 Task: In the  document Daniel.epub Write the word in the shape with center alignment '<3'Change Page orientation to  'Landscape' Insert emoji at the end of quote: Red Heart
Action: Mouse moved to (407, 202)
Screenshot: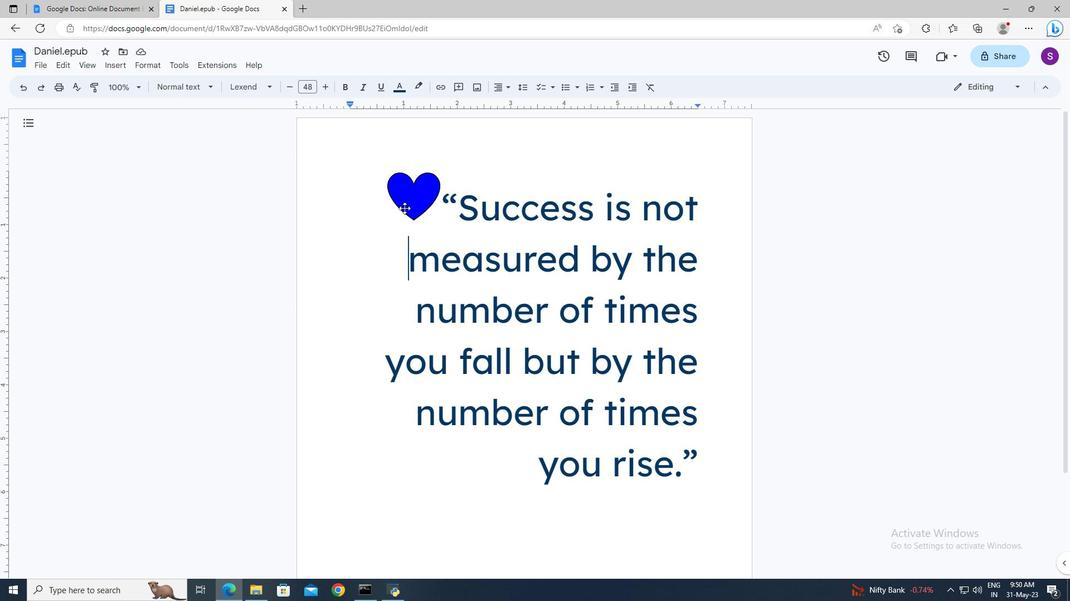 
Action: Mouse pressed left at (407, 202)
Screenshot: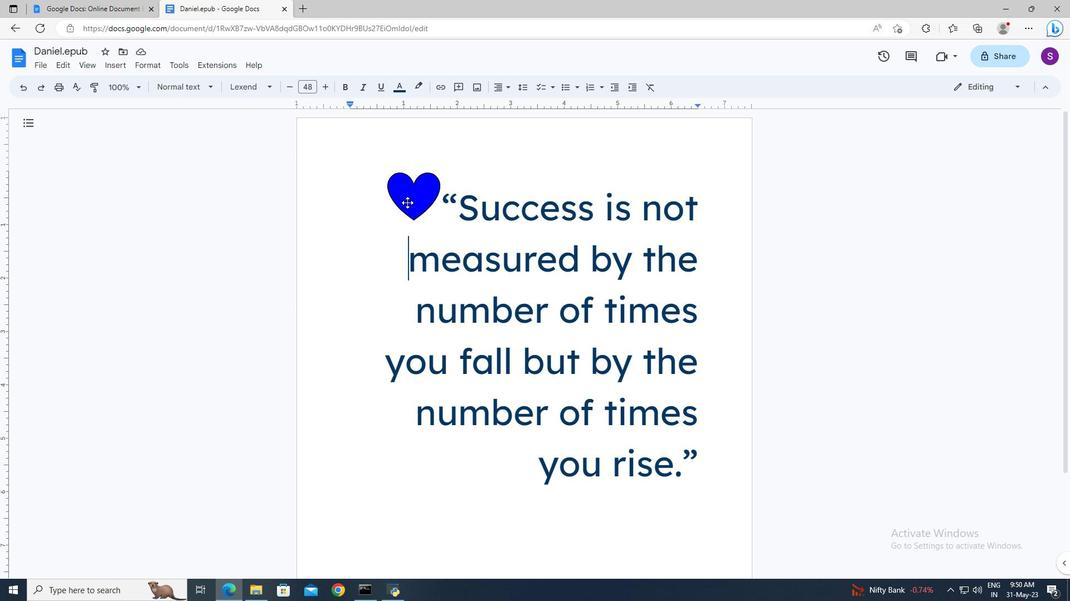 
Action: Mouse moved to (409, 235)
Screenshot: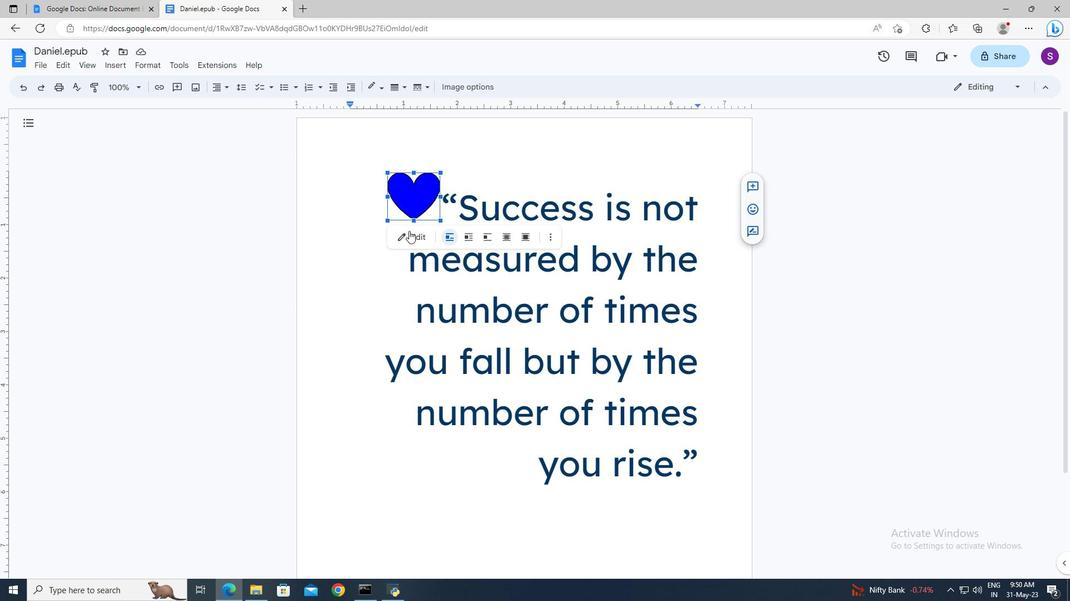 
Action: Mouse pressed left at (409, 235)
Screenshot: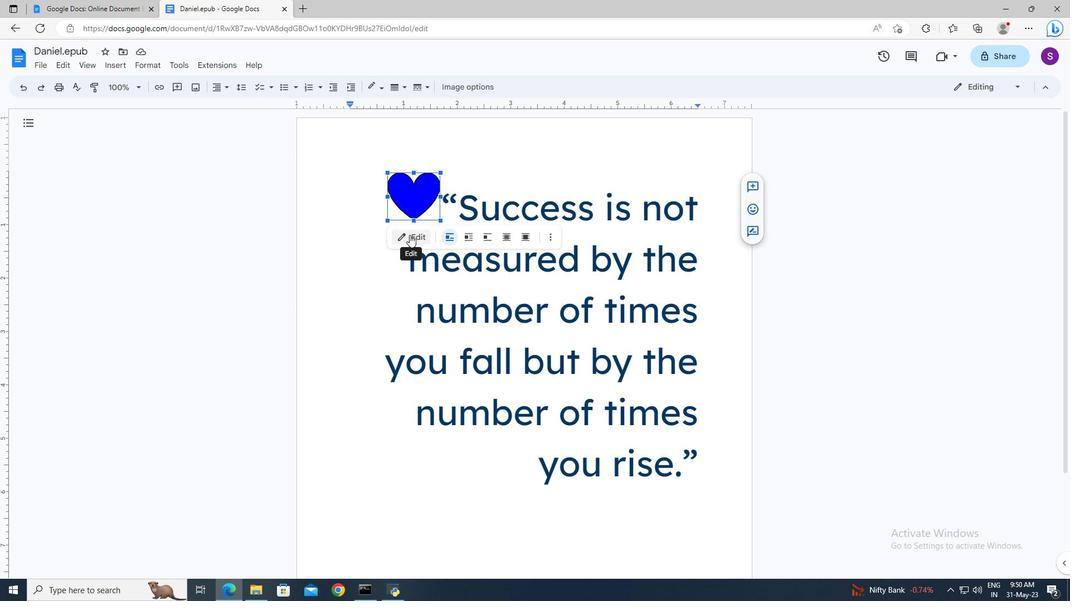 
Action: Mouse moved to (452, 117)
Screenshot: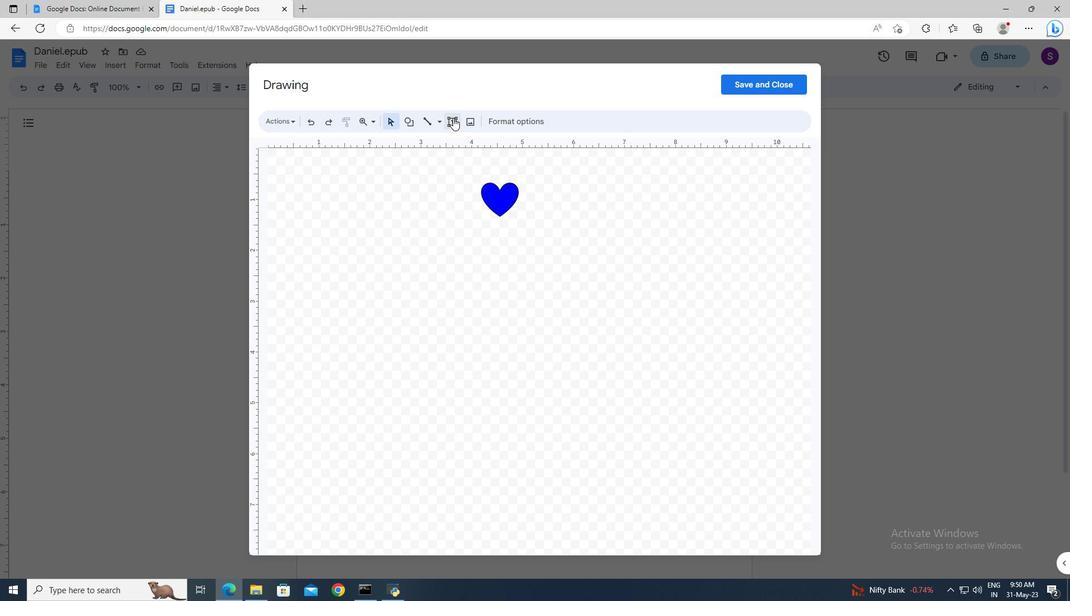 
Action: Mouse pressed left at (452, 117)
Screenshot: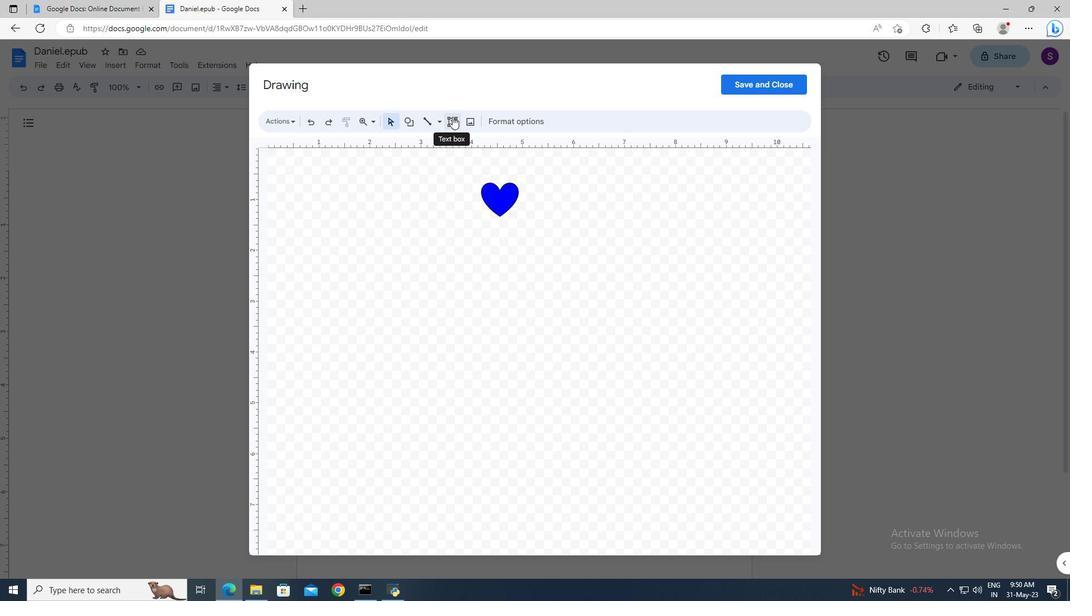 
Action: Mouse moved to (485, 187)
Screenshot: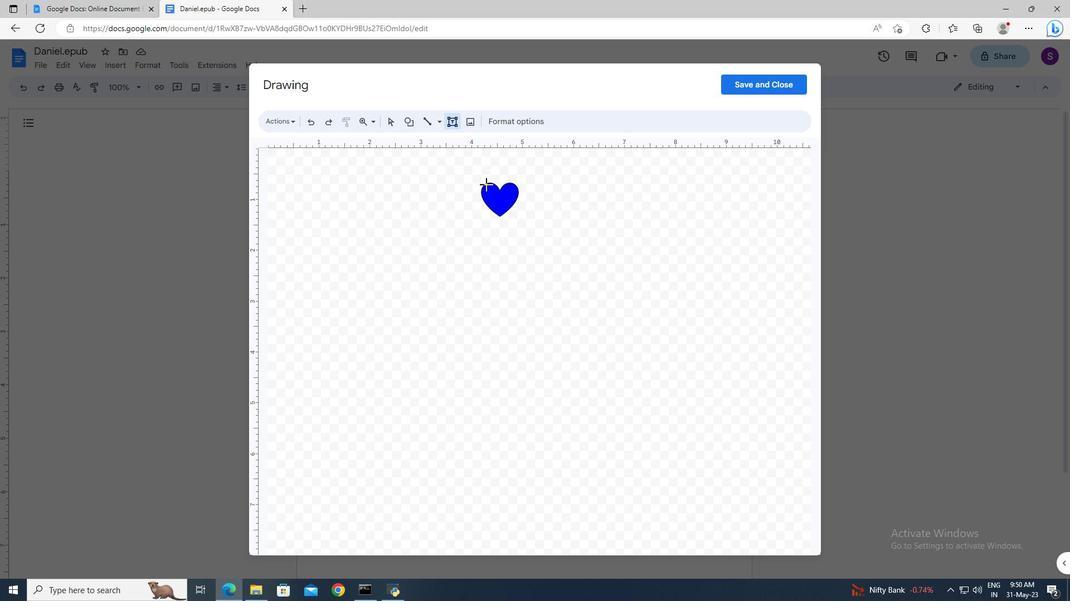 
Action: Mouse pressed left at (485, 187)
Screenshot: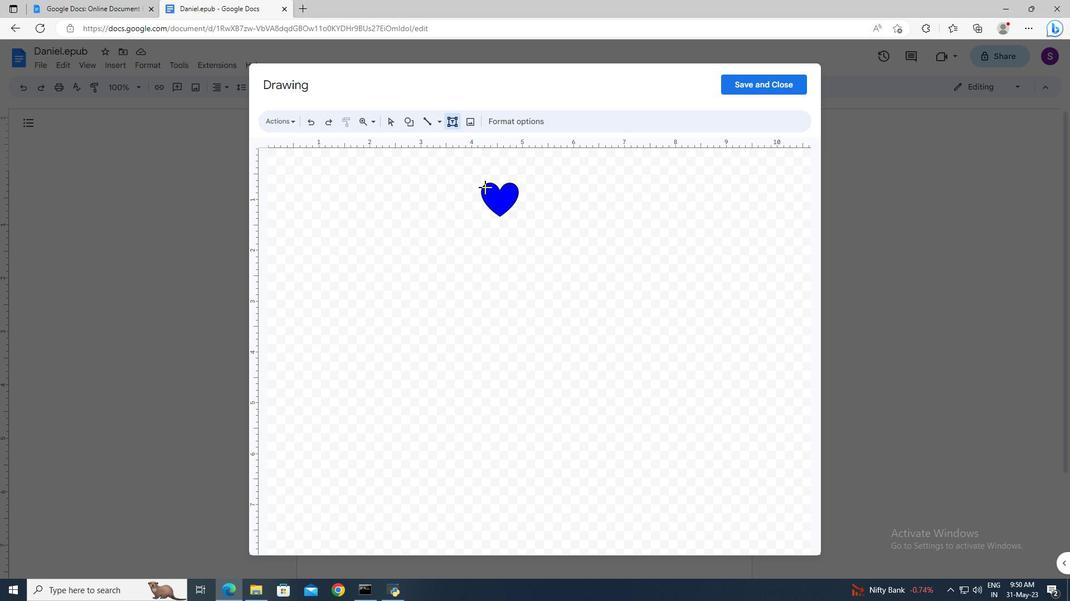 
Action: Mouse moved to (503, 196)
Screenshot: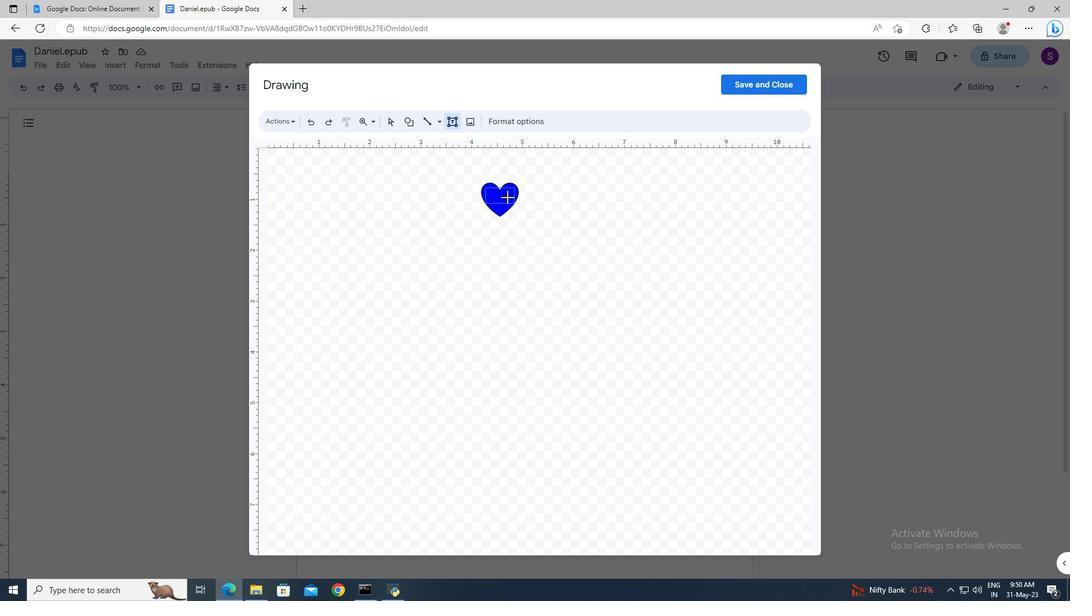
Action: Mouse pressed left at (503, 196)
Screenshot: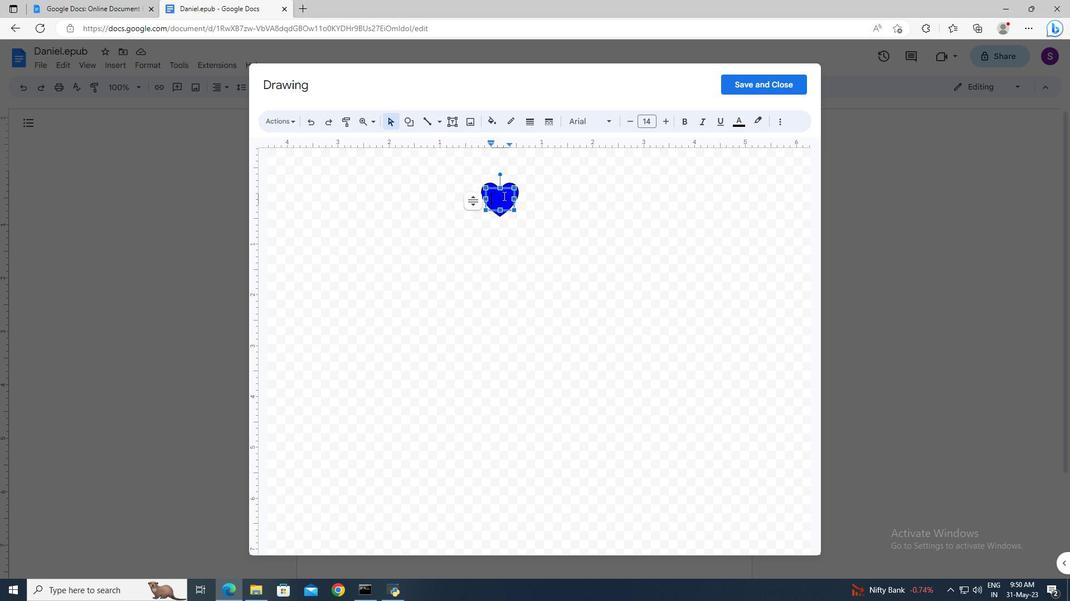 
Action: Key pressed <Key.shift><3
Screenshot: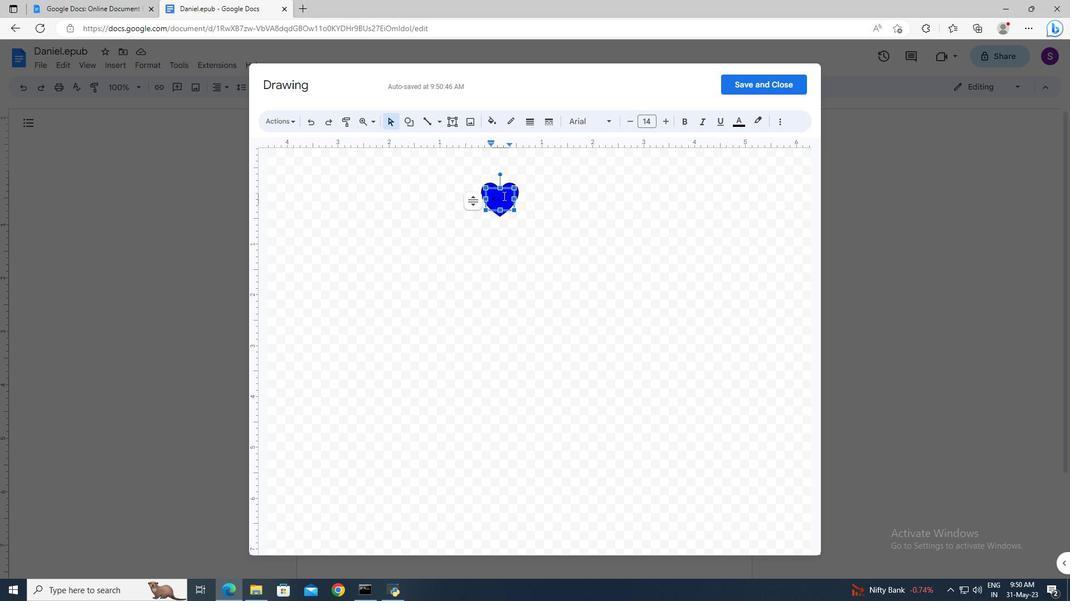 
Action: Mouse moved to (528, 230)
Screenshot: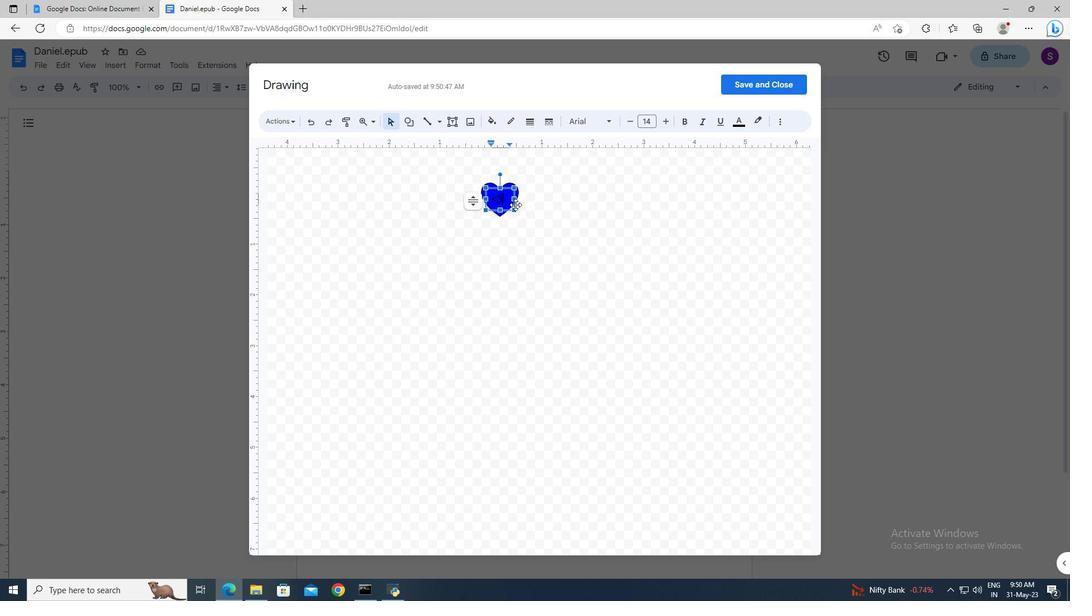 
Action: Mouse pressed left at (528, 230)
Screenshot: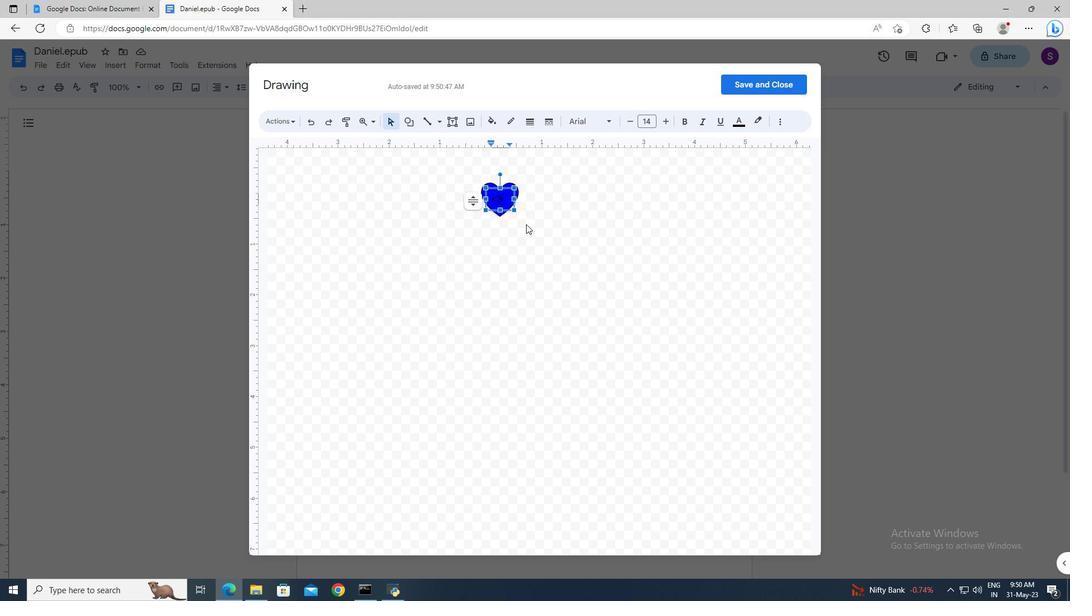 
Action: Mouse moved to (492, 193)
Screenshot: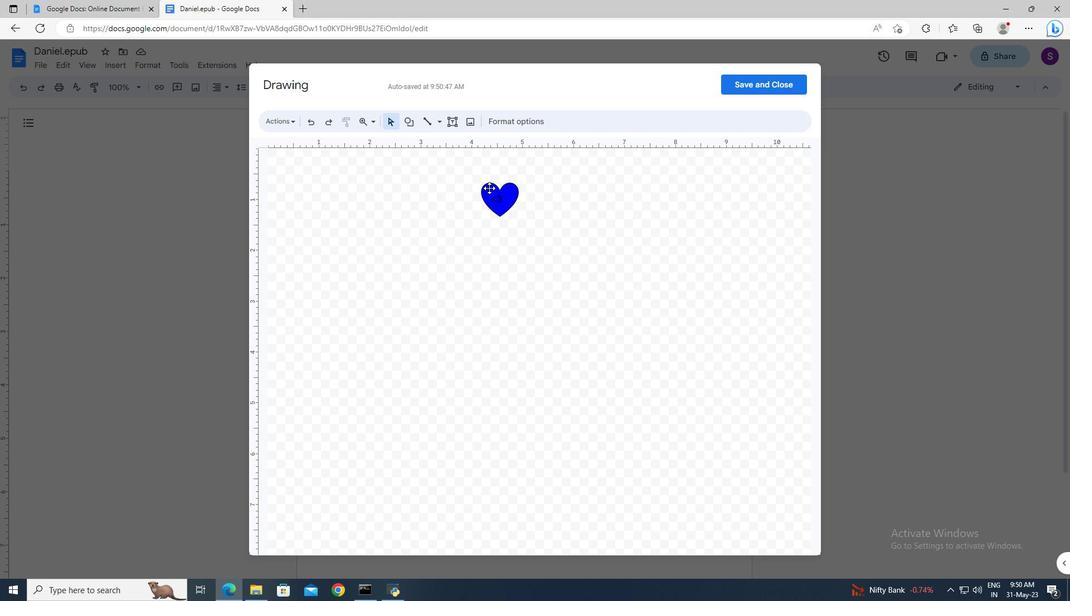 
Action: Mouse pressed left at (492, 193)
Screenshot: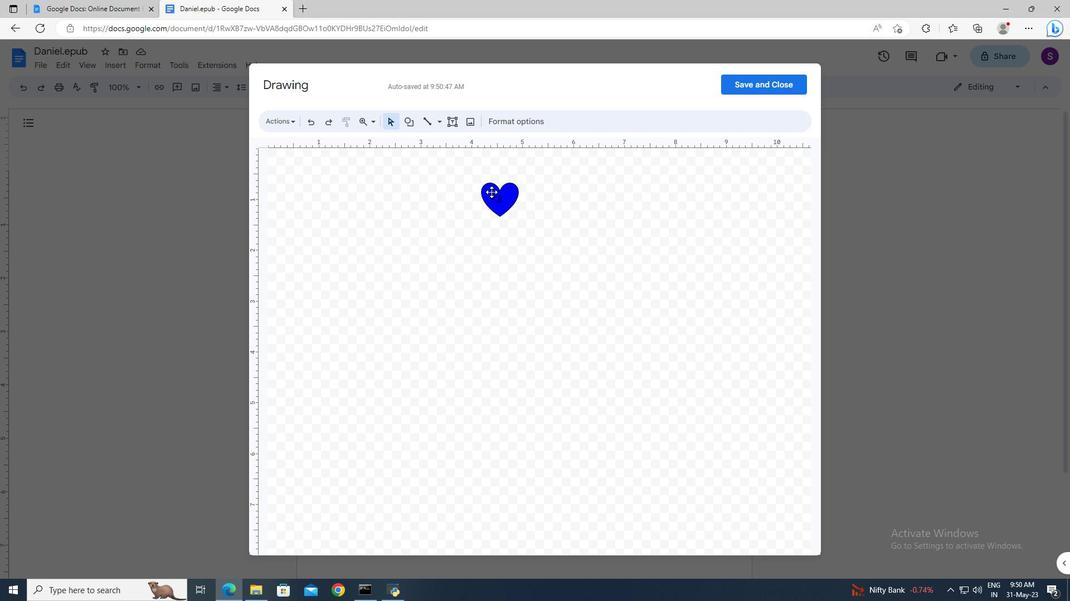 
Action: Mouse moved to (499, 190)
Screenshot: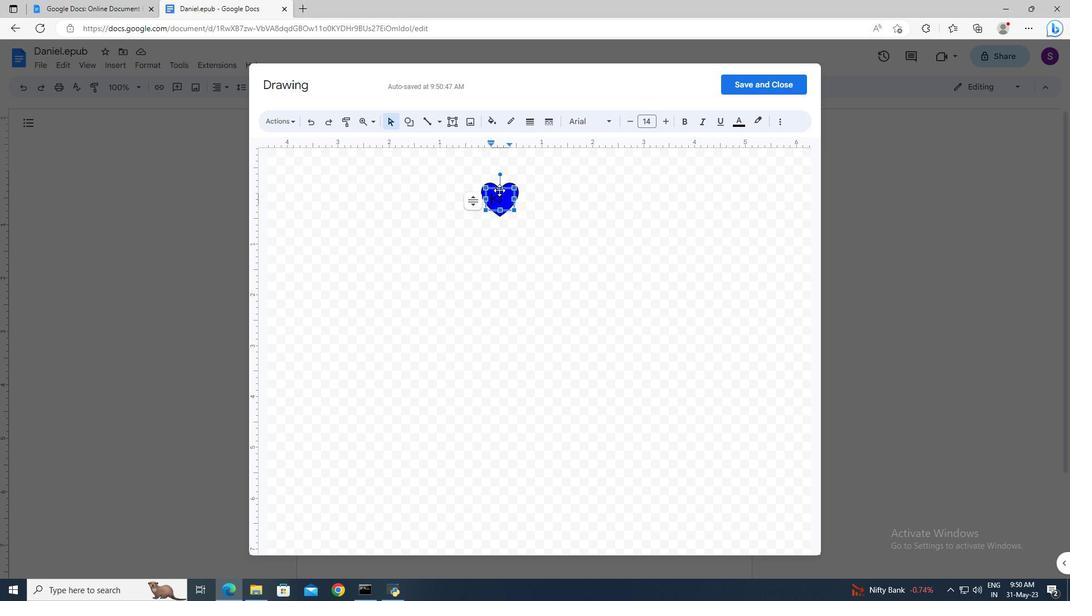
Action: Mouse pressed left at (499, 190)
Screenshot: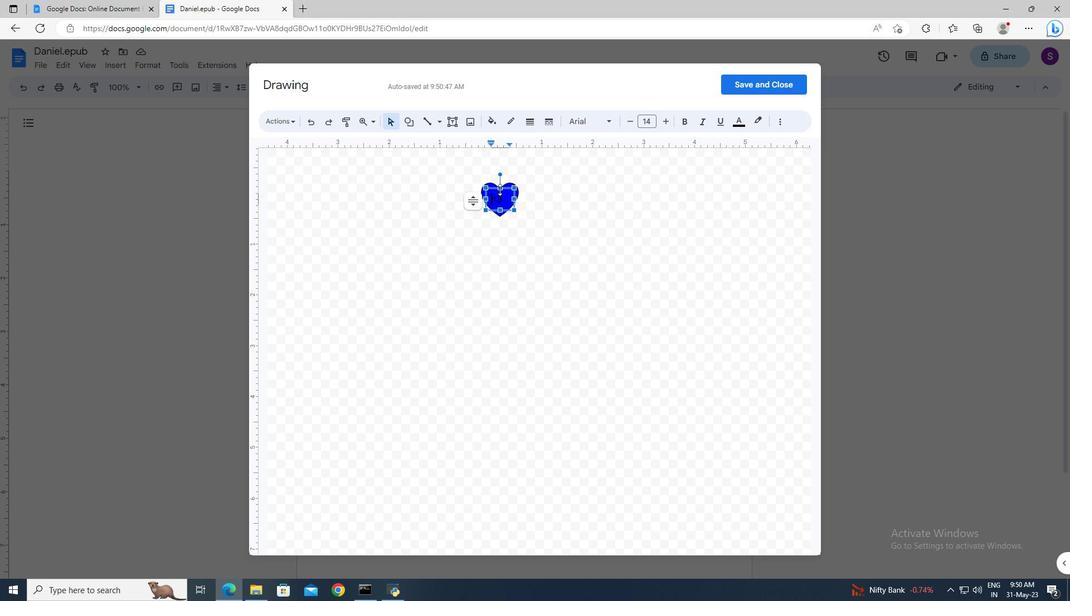 
Action: Mouse moved to (493, 187)
Screenshot: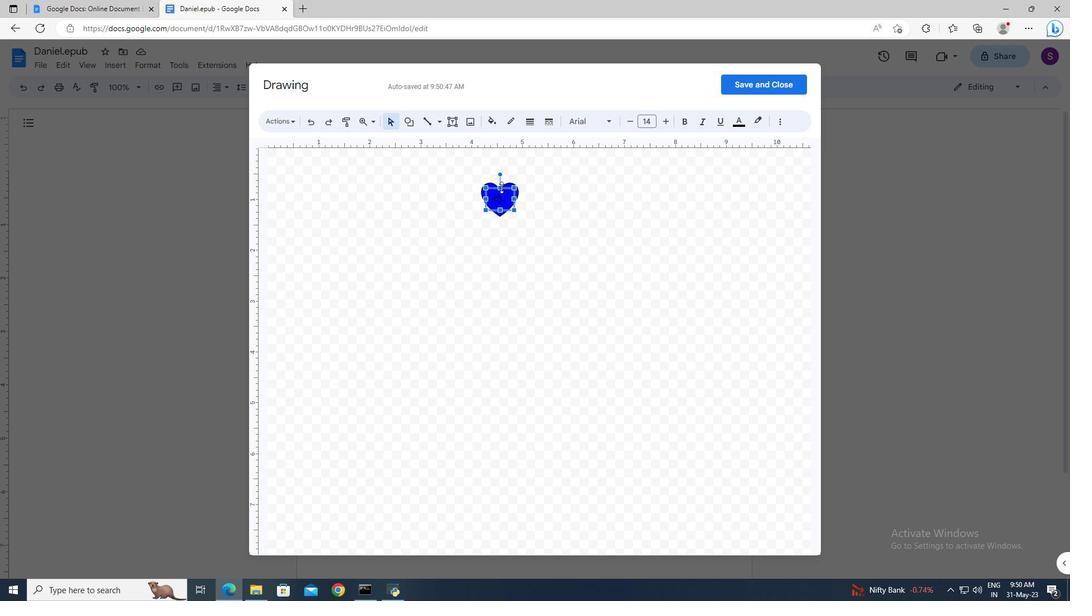 
Action: Mouse pressed left at (493, 187)
Screenshot: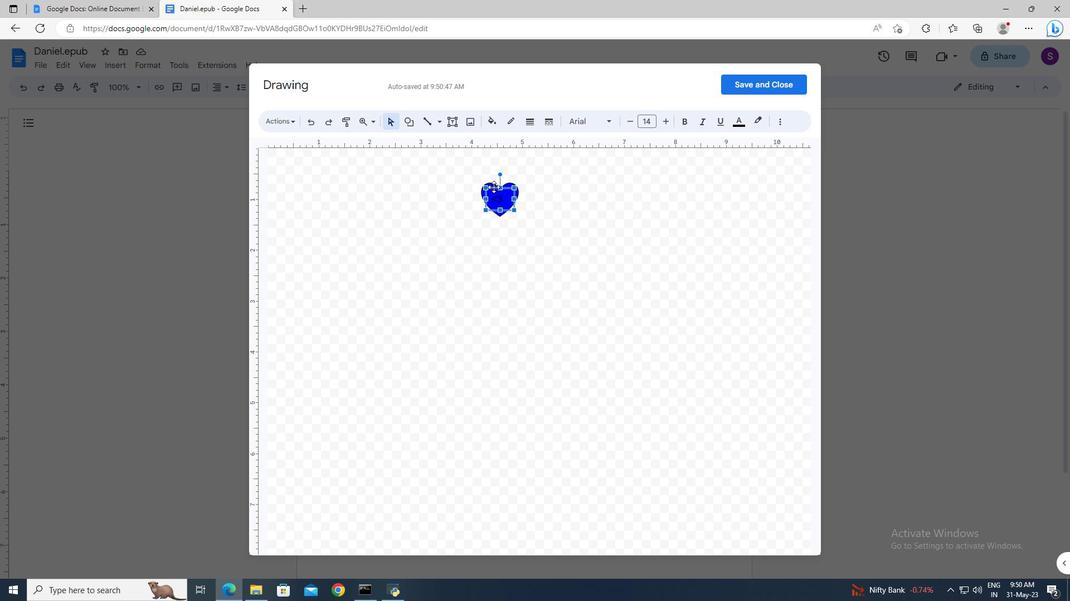 
Action: Mouse moved to (748, 83)
Screenshot: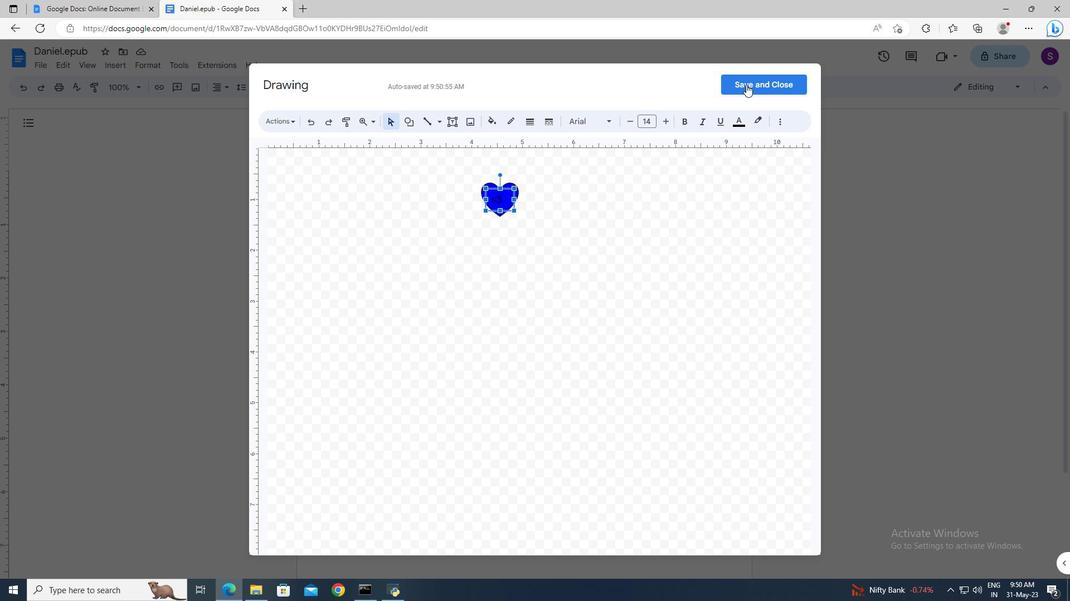 
Action: Mouse pressed left at (748, 83)
Screenshot: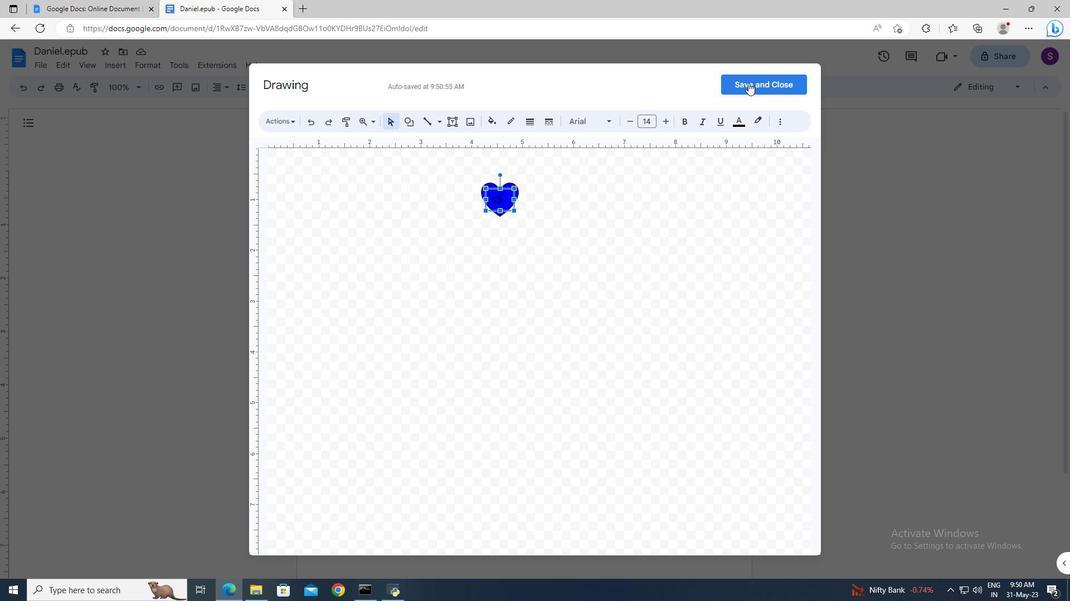 
Action: Mouse moved to (382, 306)
Screenshot: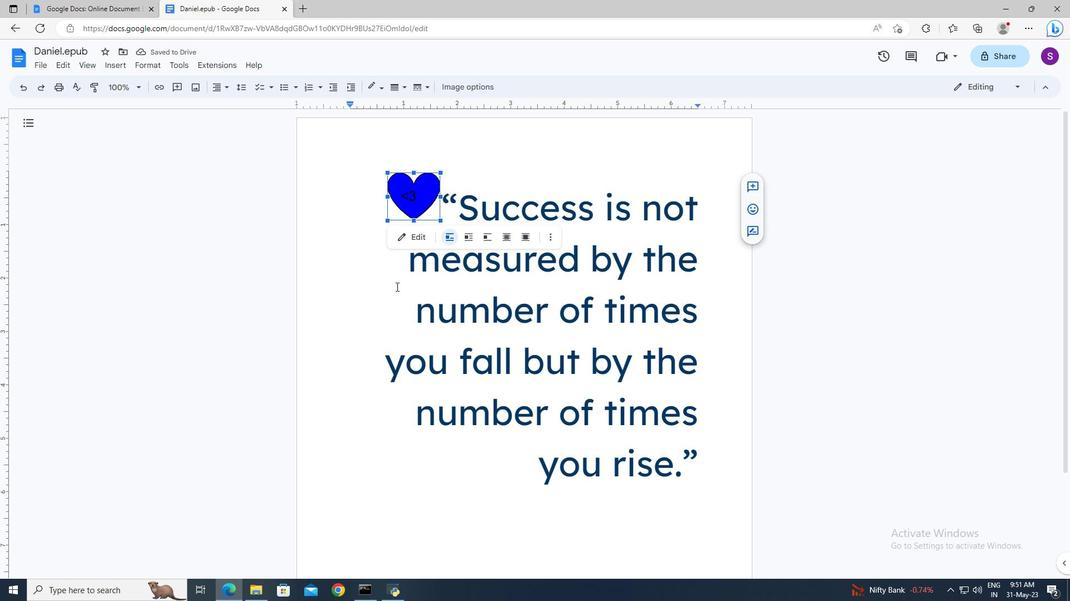 
Action: Mouse pressed left at (382, 306)
Screenshot: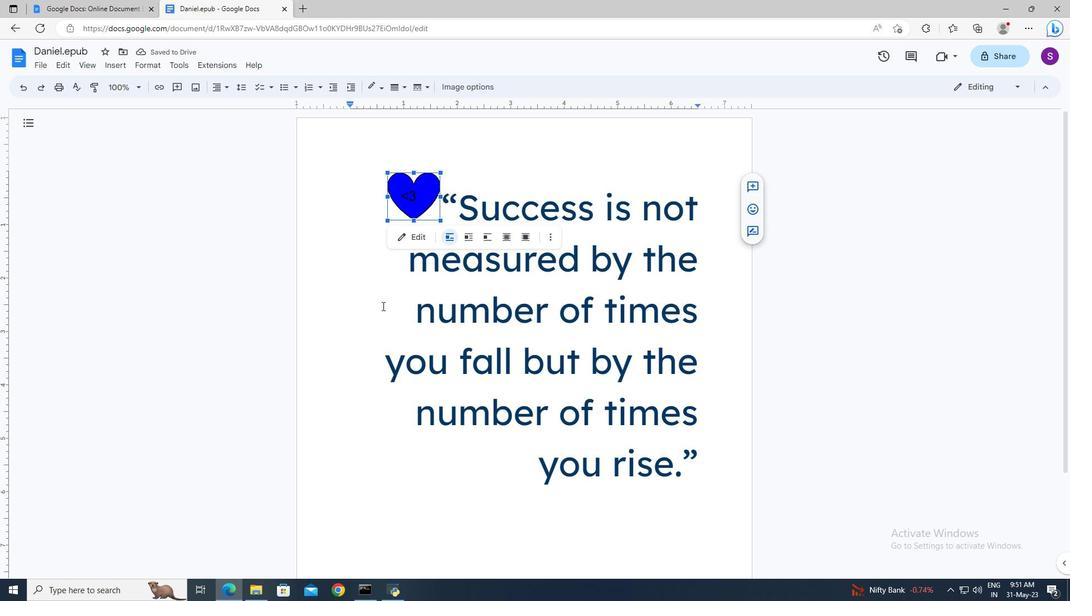
Action: Mouse moved to (49, 64)
Screenshot: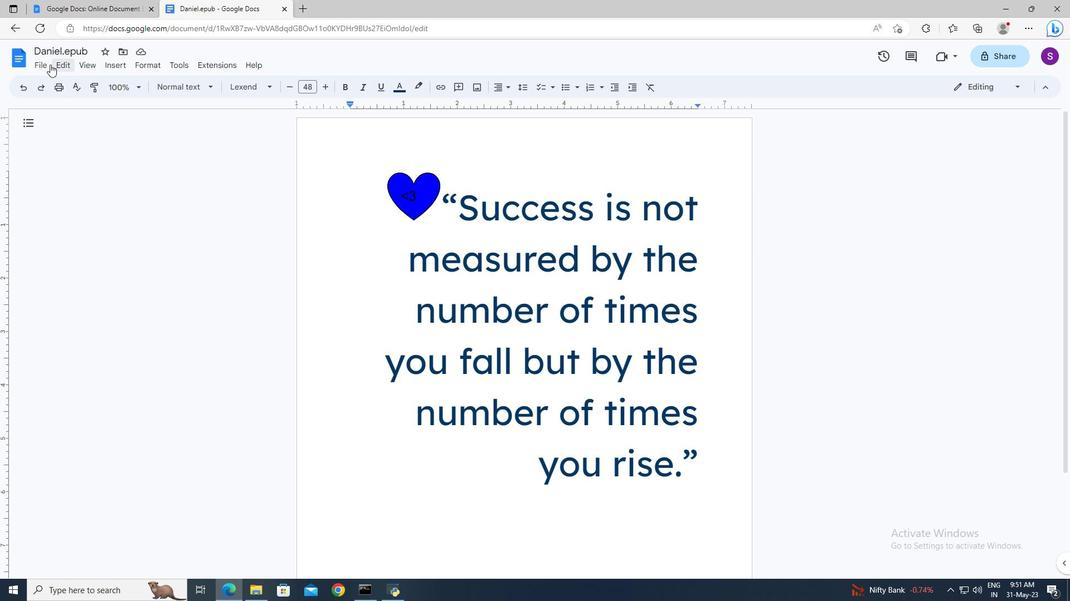 
Action: Mouse pressed left at (49, 64)
Screenshot: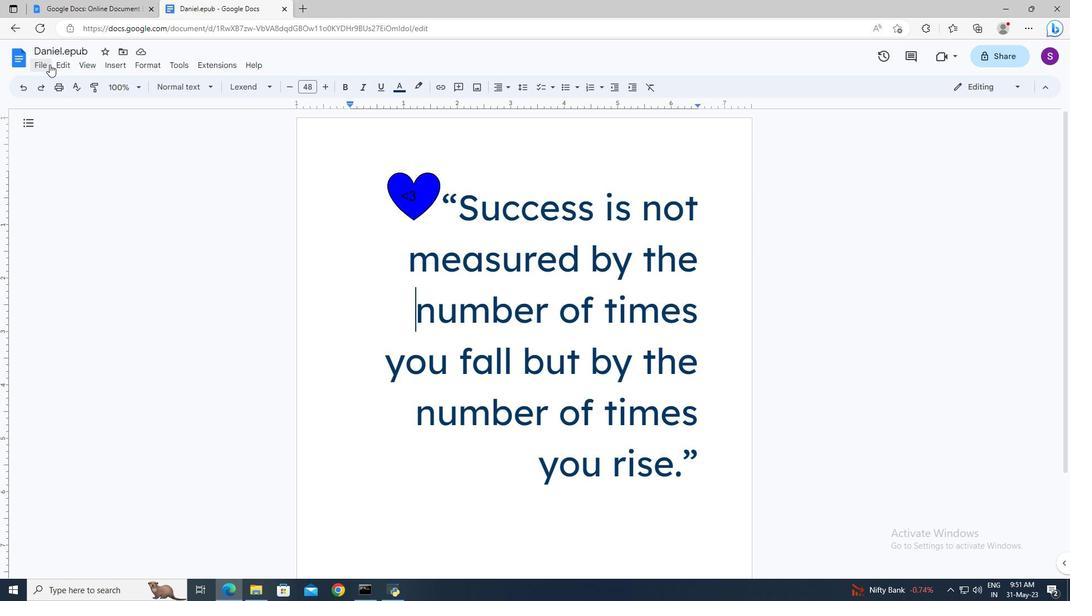 
Action: Mouse moved to (88, 367)
Screenshot: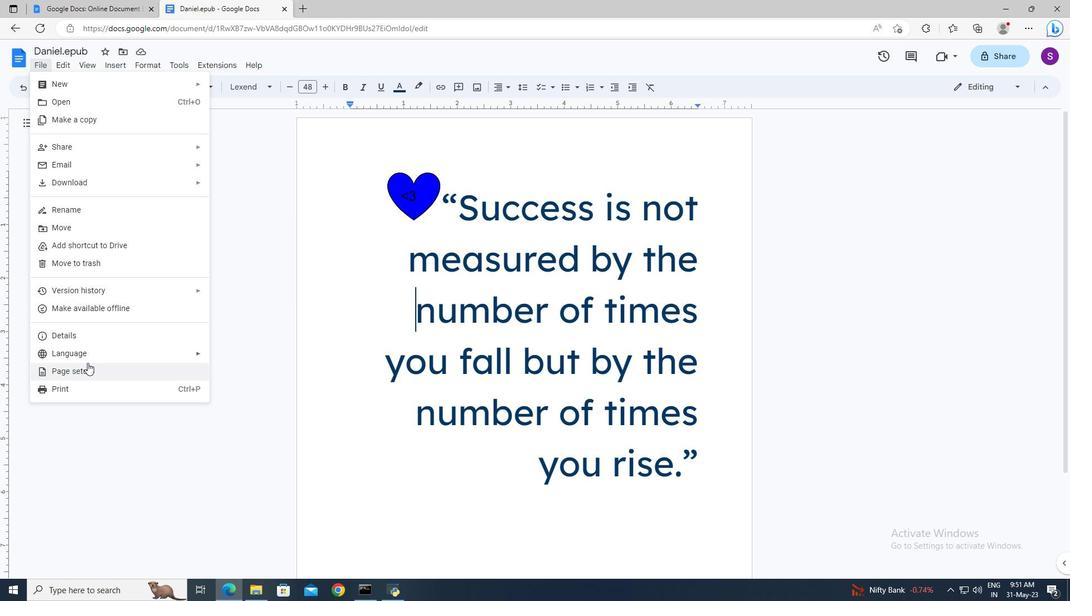 
Action: Mouse pressed left at (88, 367)
Screenshot: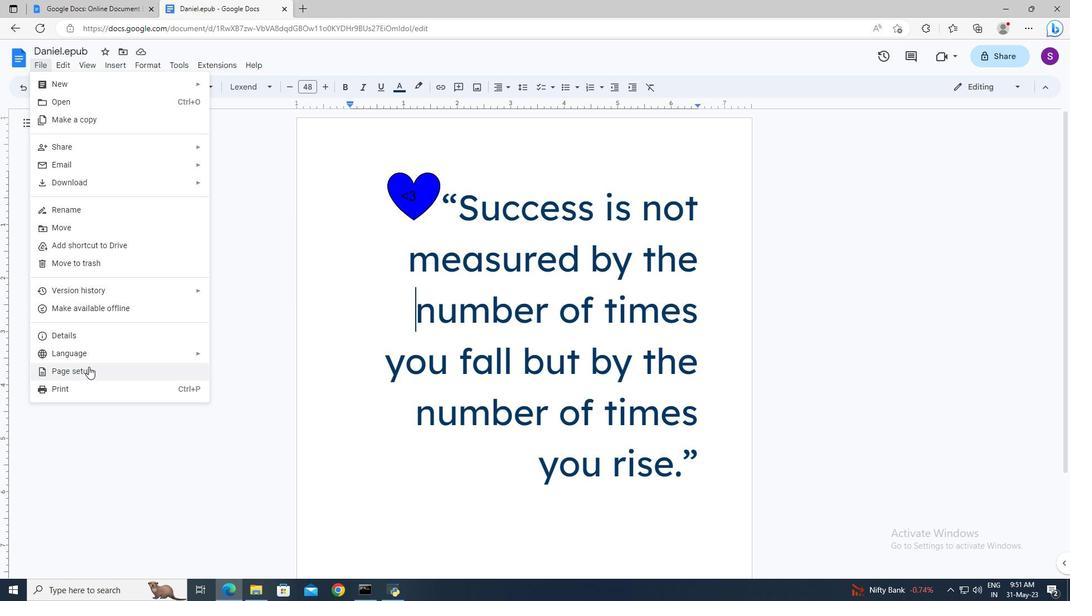
Action: Mouse moved to (484, 299)
Screenshot: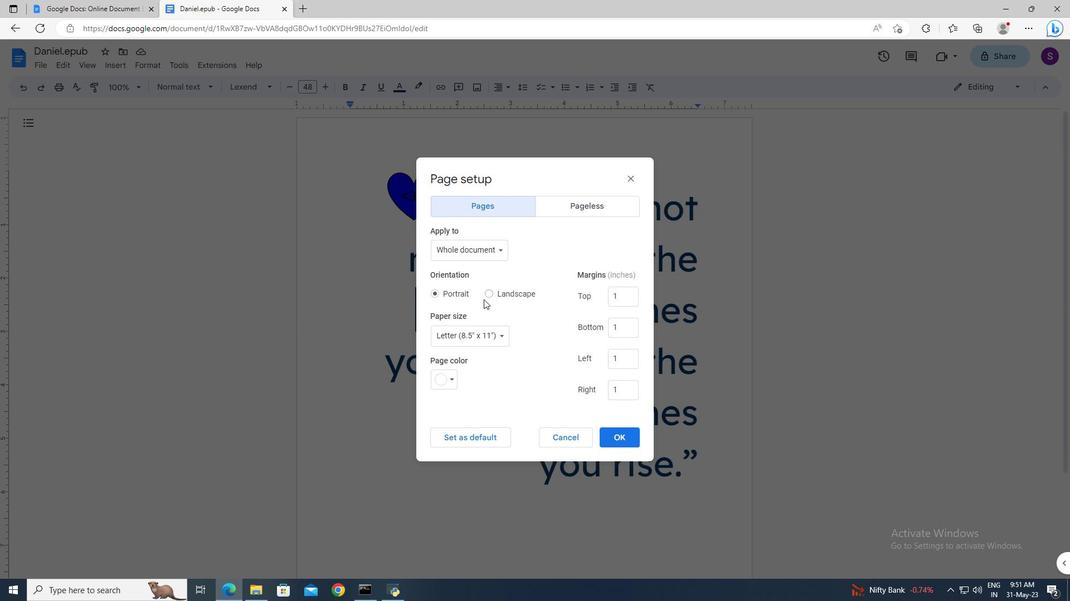 
Action: Mouse pressed left at (484, 299)
Screenshot: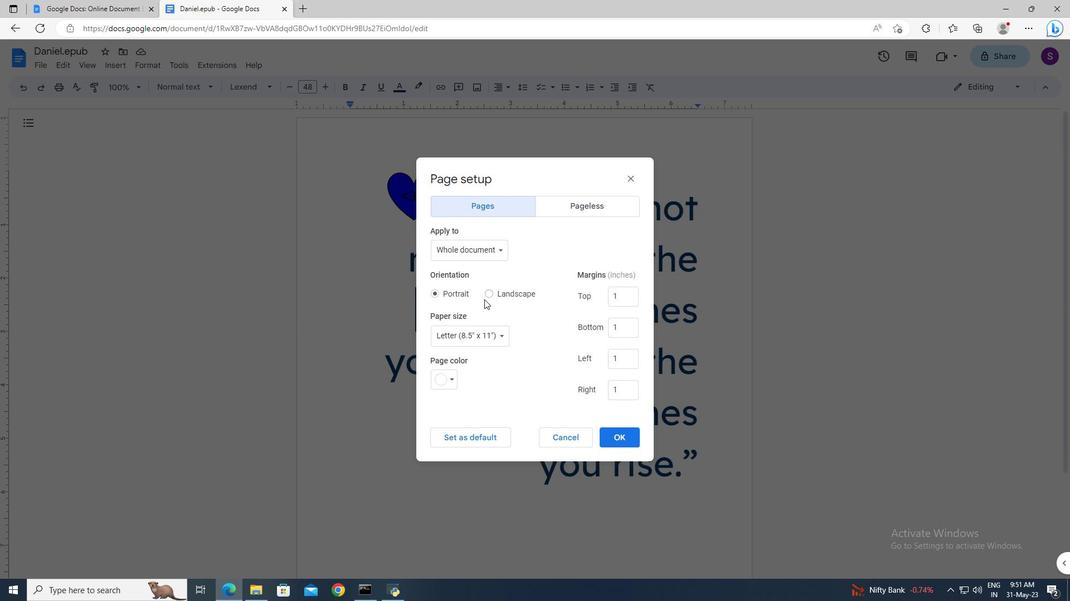 
Action: Mouse moved to (618, 431)
Screenshot: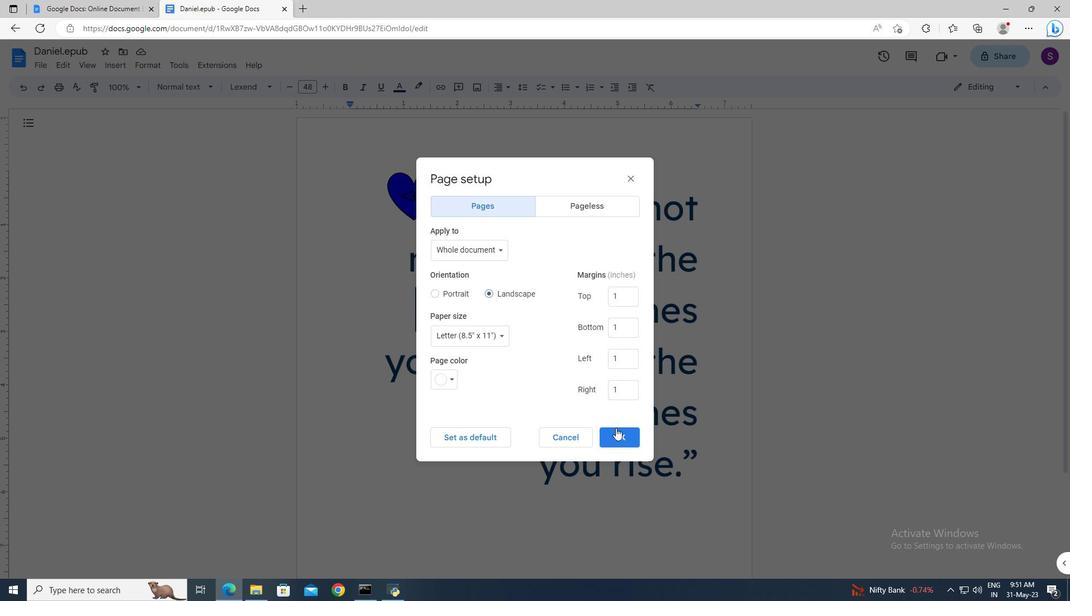 
Action: Mouse pressed left at (618, 431)
Screenshot: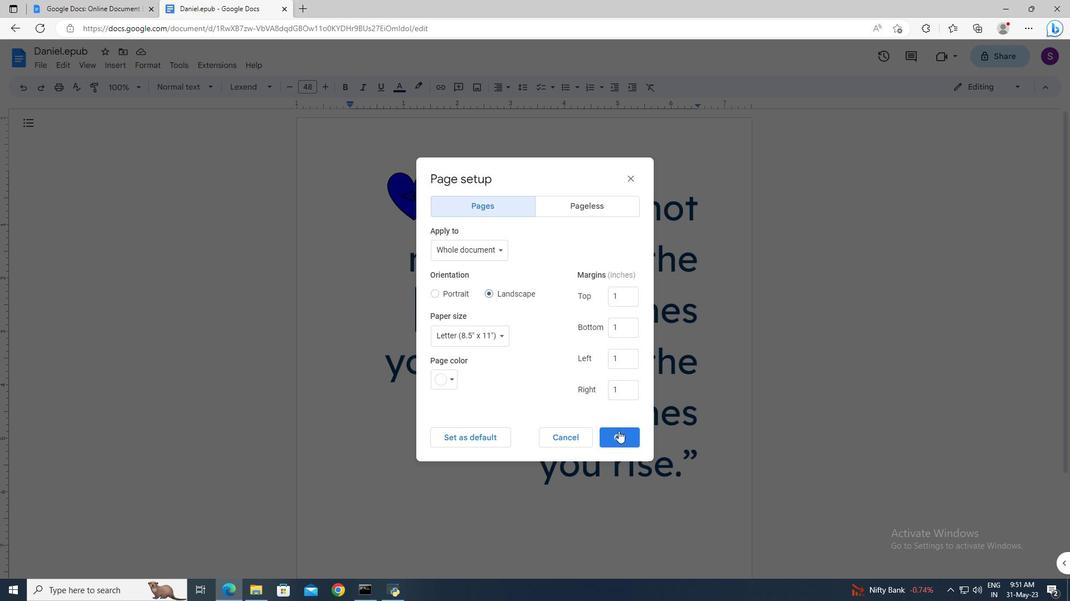 
Action: Mouse moved to (780, 362)
Screenshot: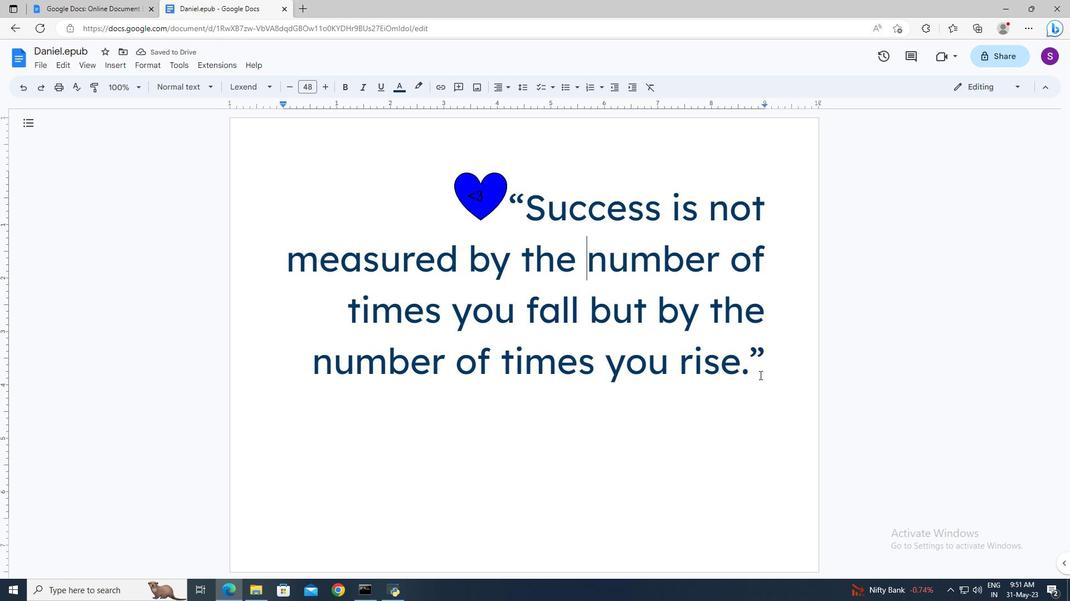 
Action: Mouse pressed left at (780, 362)
Screenshot: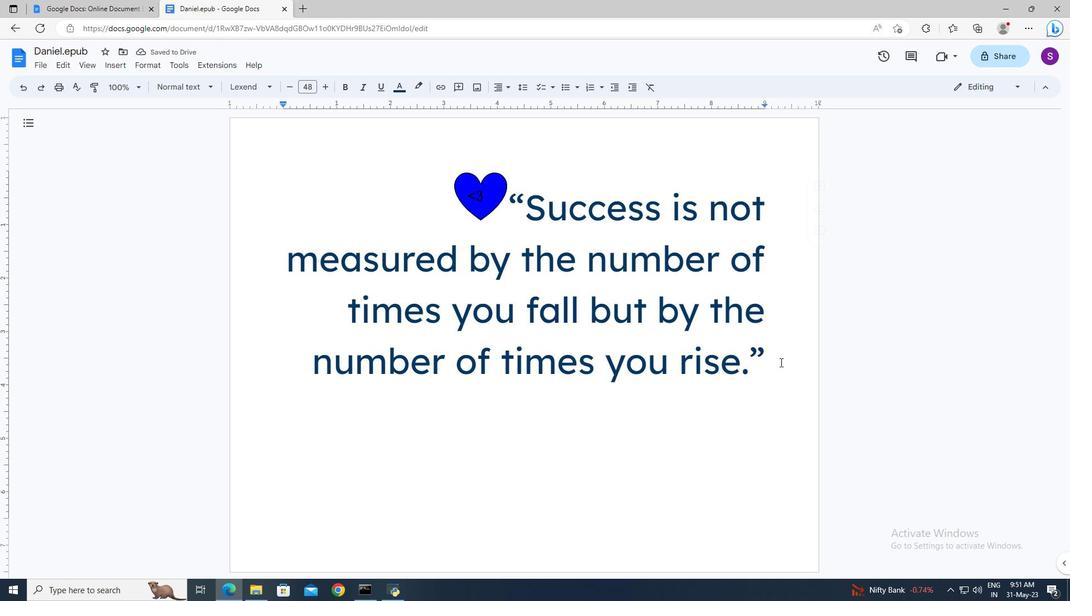 
Action: Mouse moved to (122, 70)
Screenshot: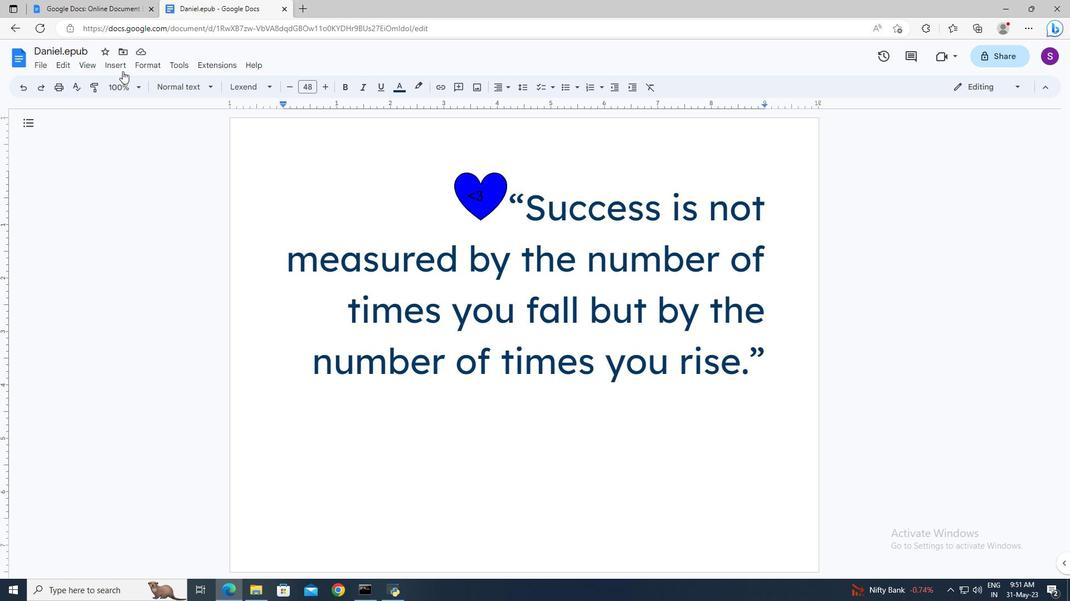 
Action: Mouse pressed left at (122, 70)
Screenshot: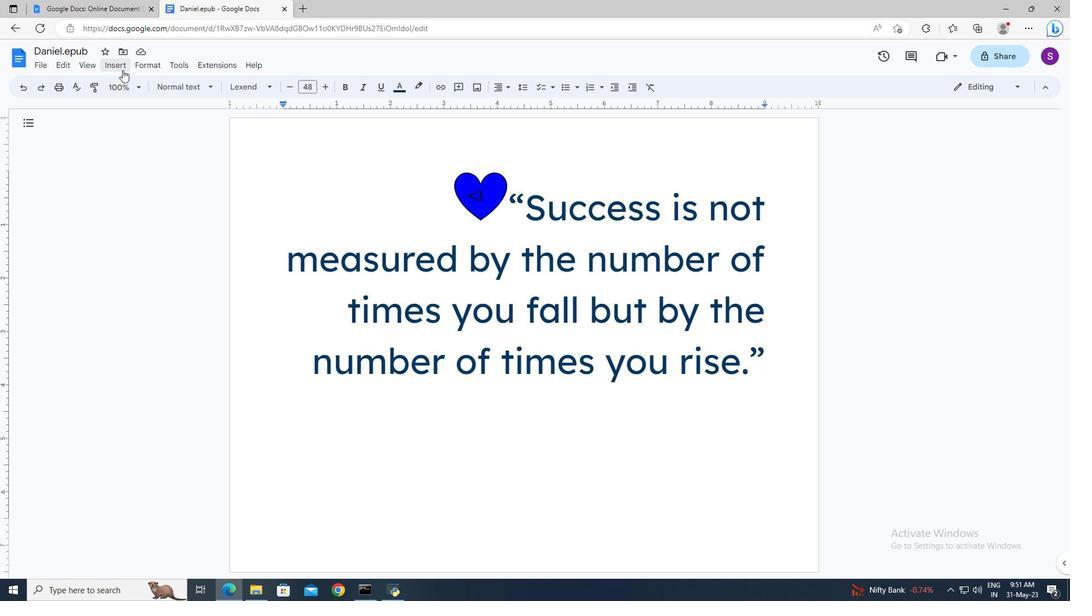 
Action: Mouse moved to (141, 172)
Screenshot: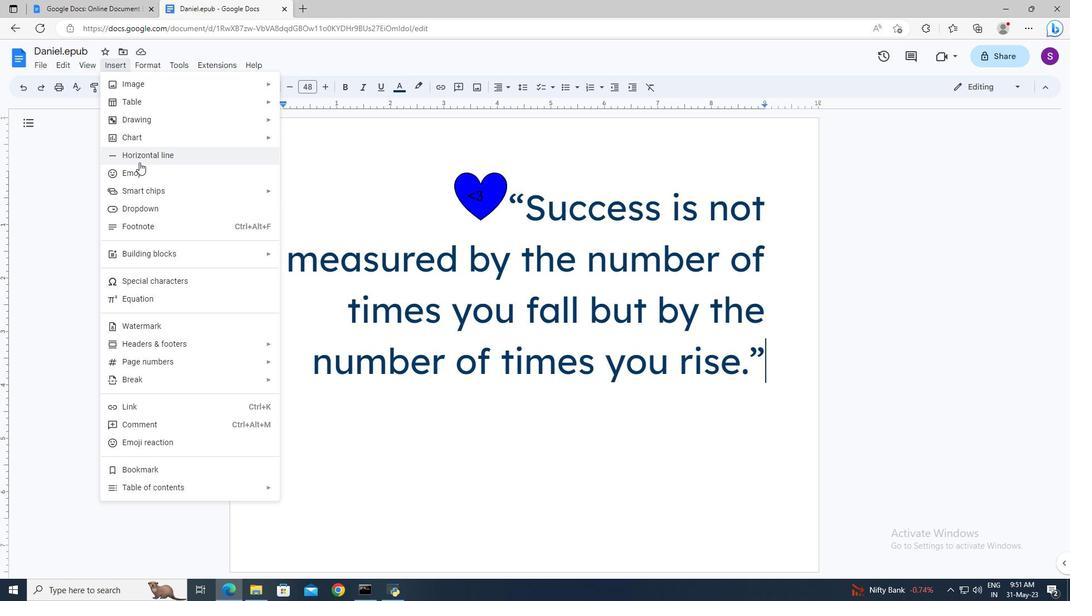 
Action: Mouse pressed left at (141, 172)
Screenshot: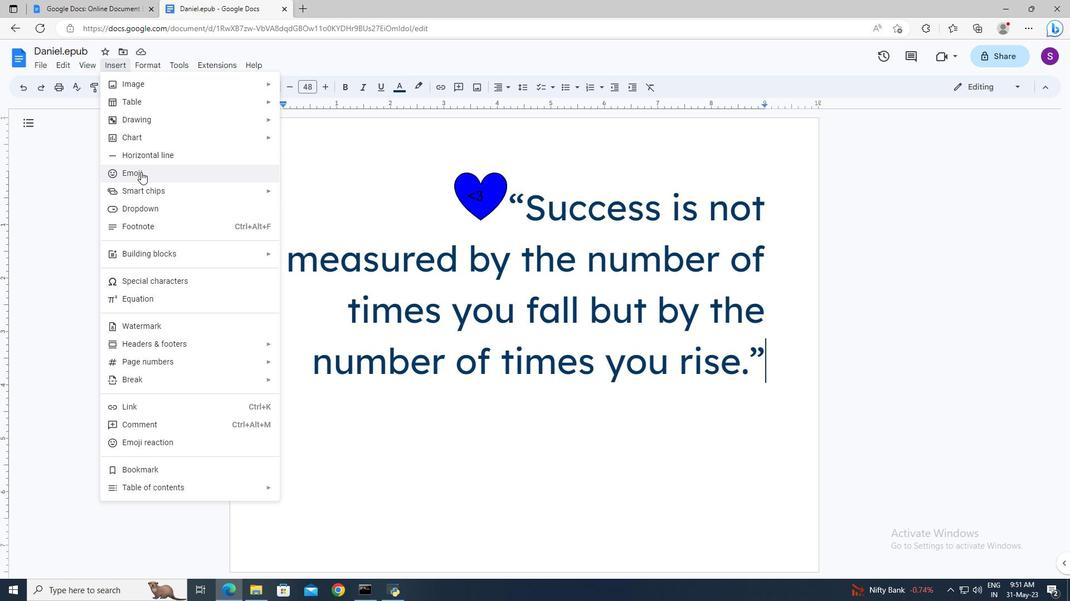 
Action: Mouse moved to (676, 489)
Screenshot: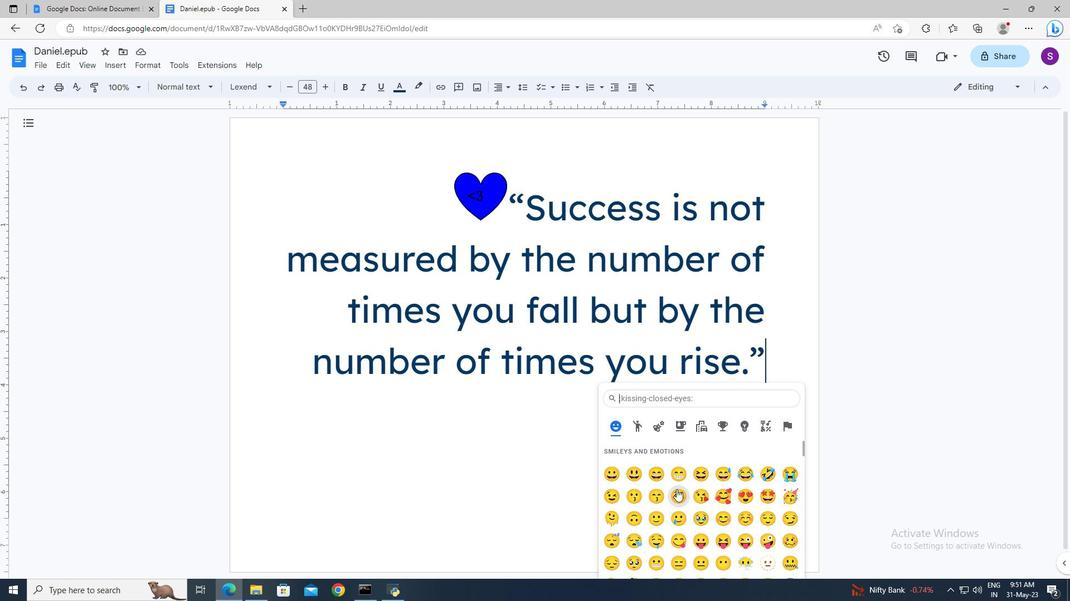 
Action: Mouse scrolled (676, 489) with delta (0, 0)
Screenshot: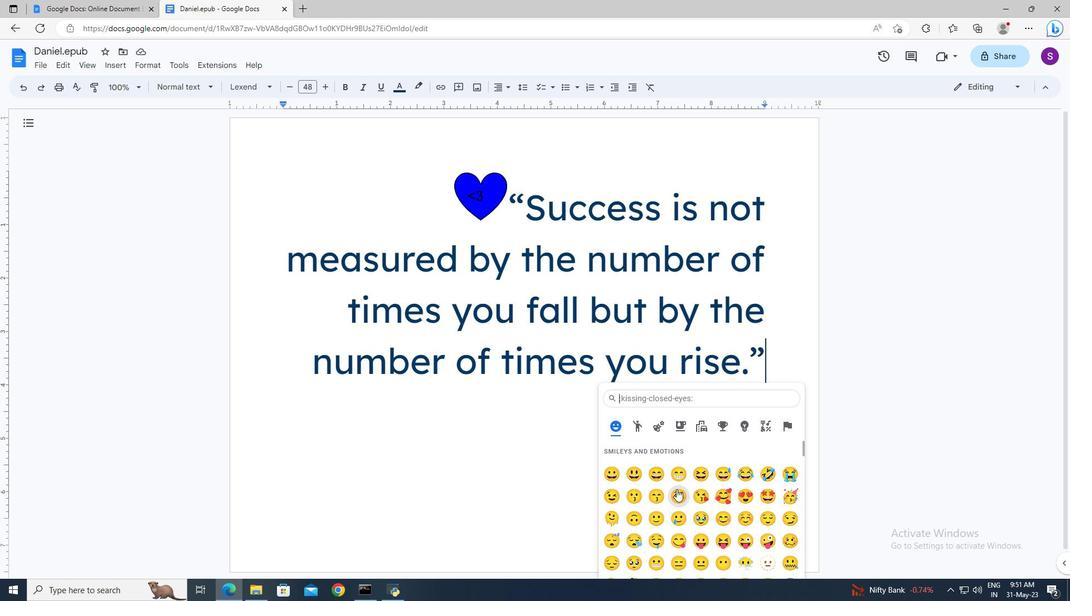 
Action: Mouse scrolled (676, 489) with delta (0, 0)
Screenshot: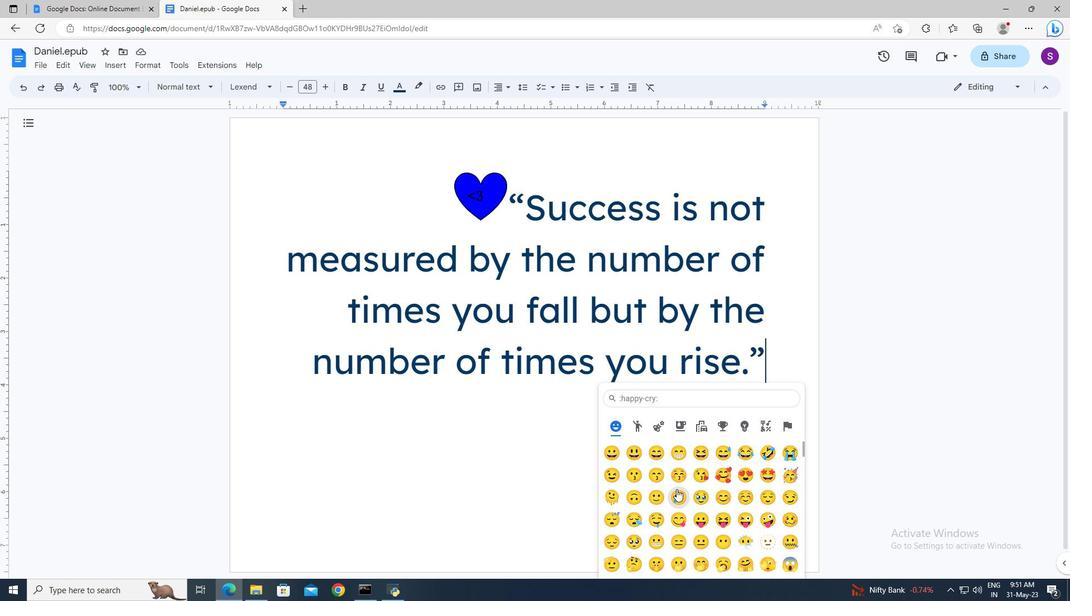 
Action: Mouse scrolled (676, 489) with delta (0, 0)
Screenshot: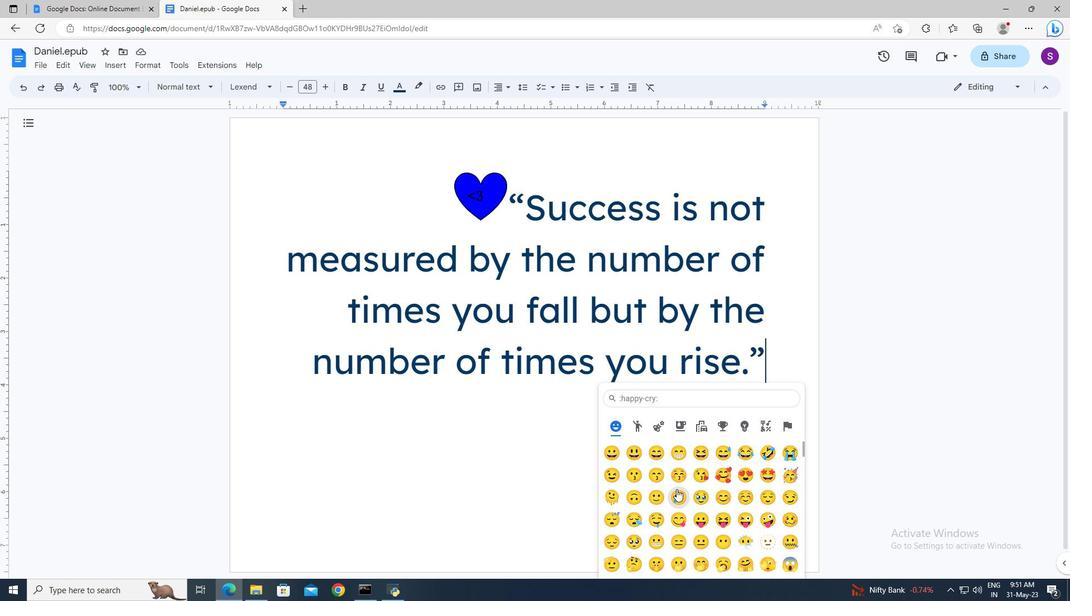 
Action: Mouse scrolled (676, 489) with delta (0, 0)
Screenshot: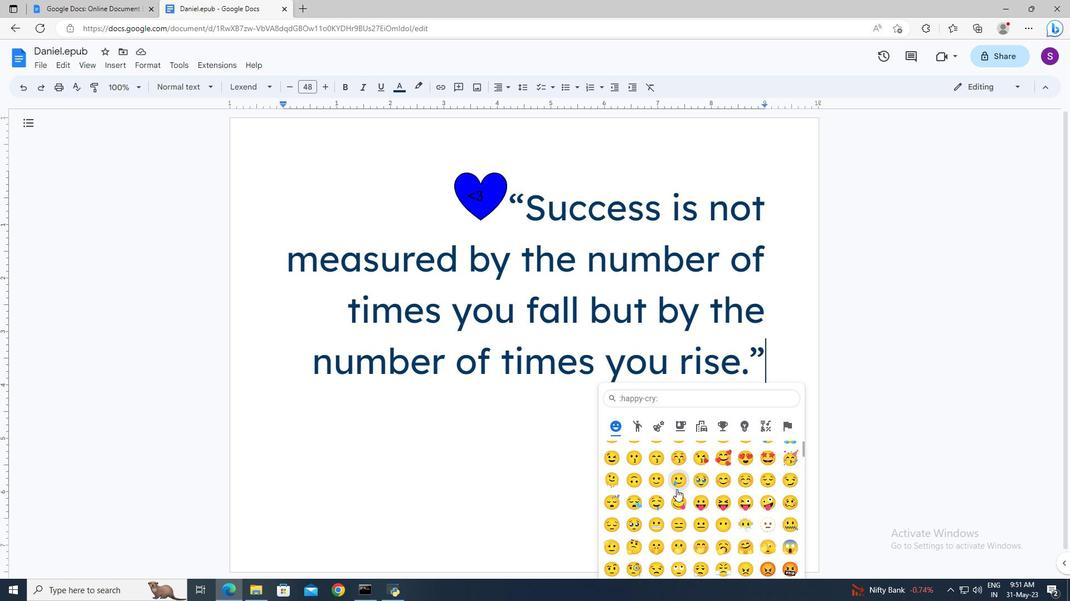 
Action: Mouse scrolled (676, 489) with delta (0, 0)
Screenshot: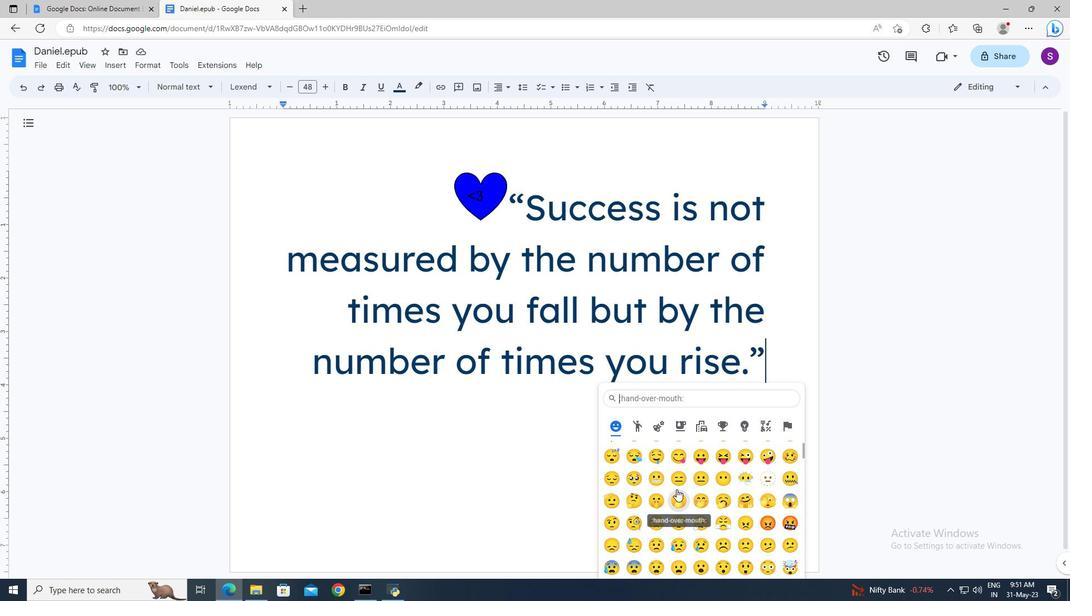 
Action: Mouse scrolled (676, 489) with delta (0, 0)
Screenshot: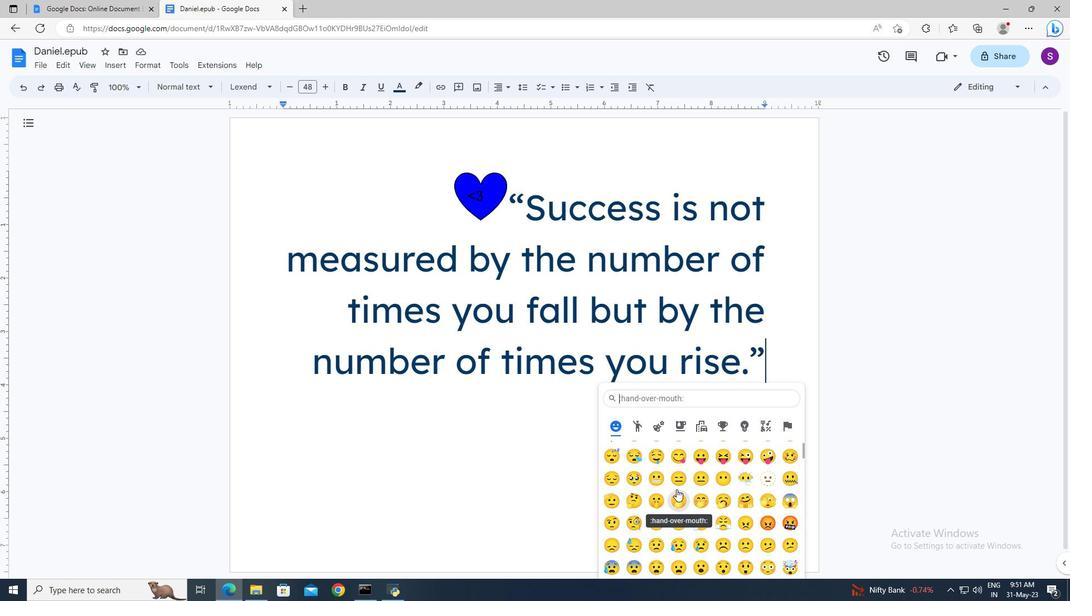 
Action: Mouse scrolled (676, 489) with delta (0, 0)
Screenshot: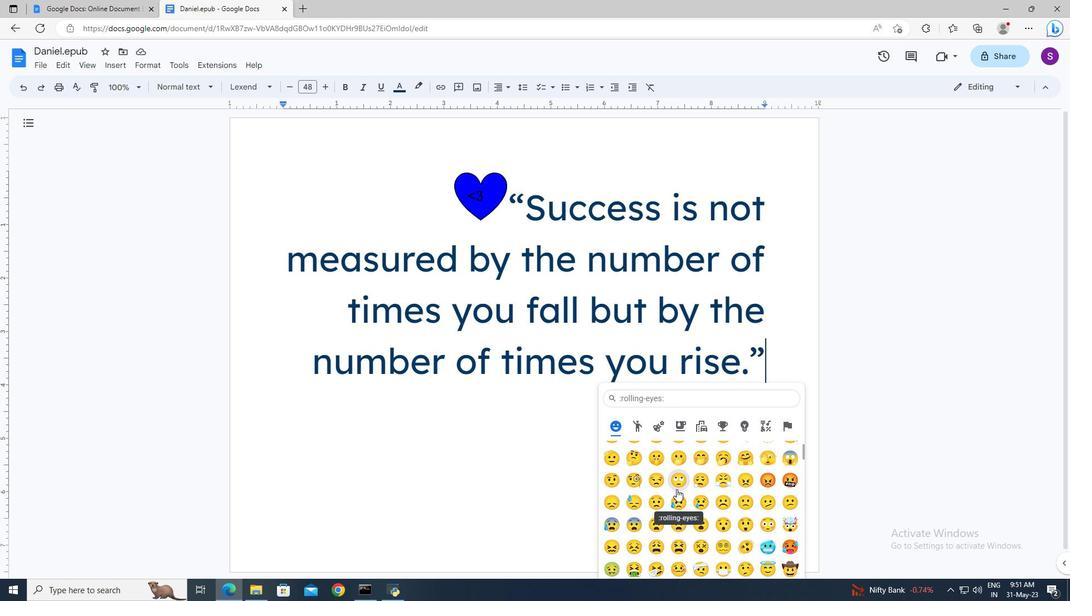 
Action: Mouse scrolled (676, 489) with delta (0, 0)
Screenshot: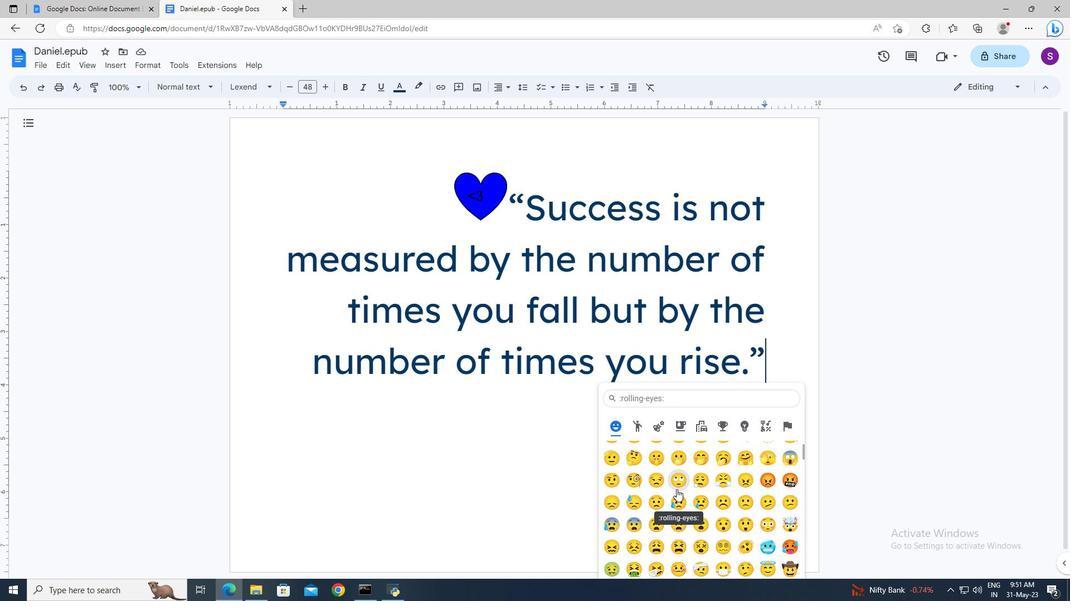 
Action: Mouse scrolled (676, 489) with delta (0, 0)
Screenshot: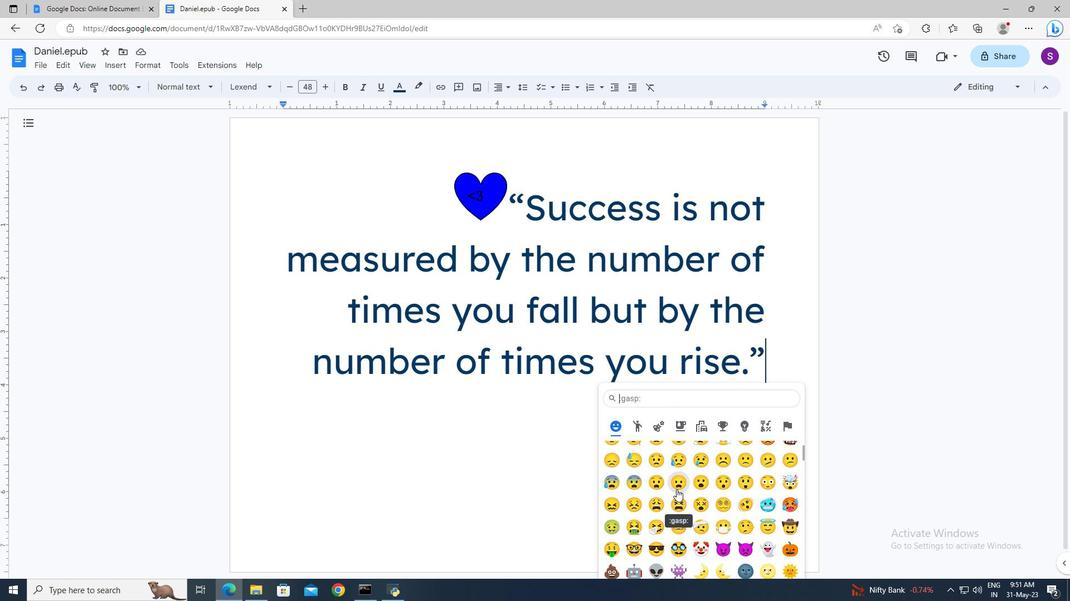 
Action: Mouse scrolled (676, 489) with delta (0, 0)
Screenshot: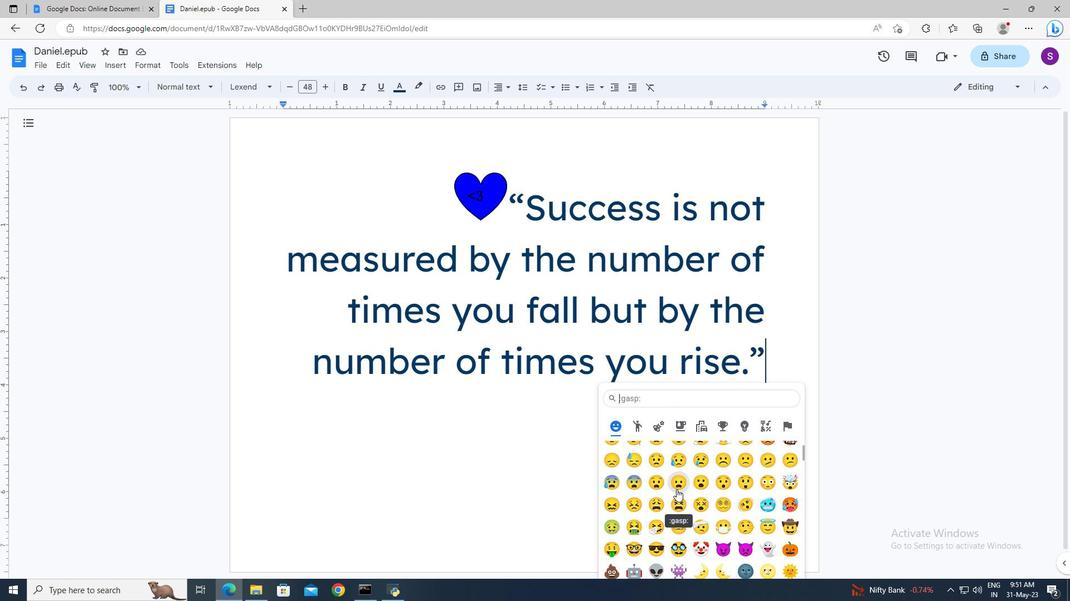 
Action: Mouse scrolled (676, 489) with delta (0, 0)
Screenshot: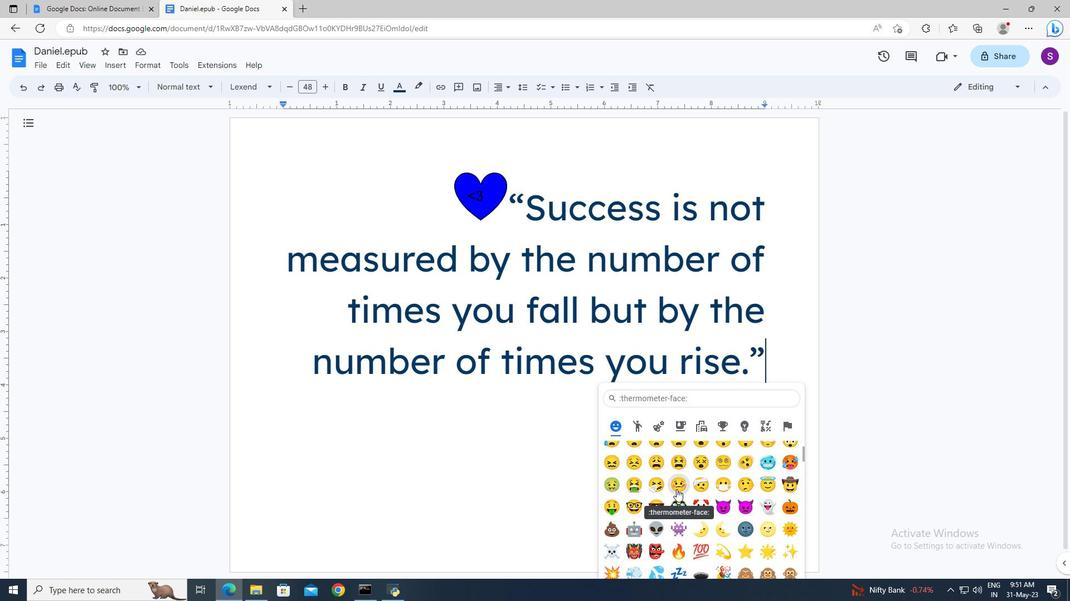 
Action: Mouse scrolled (676, 489) with delta (0, 0)
Screenshot: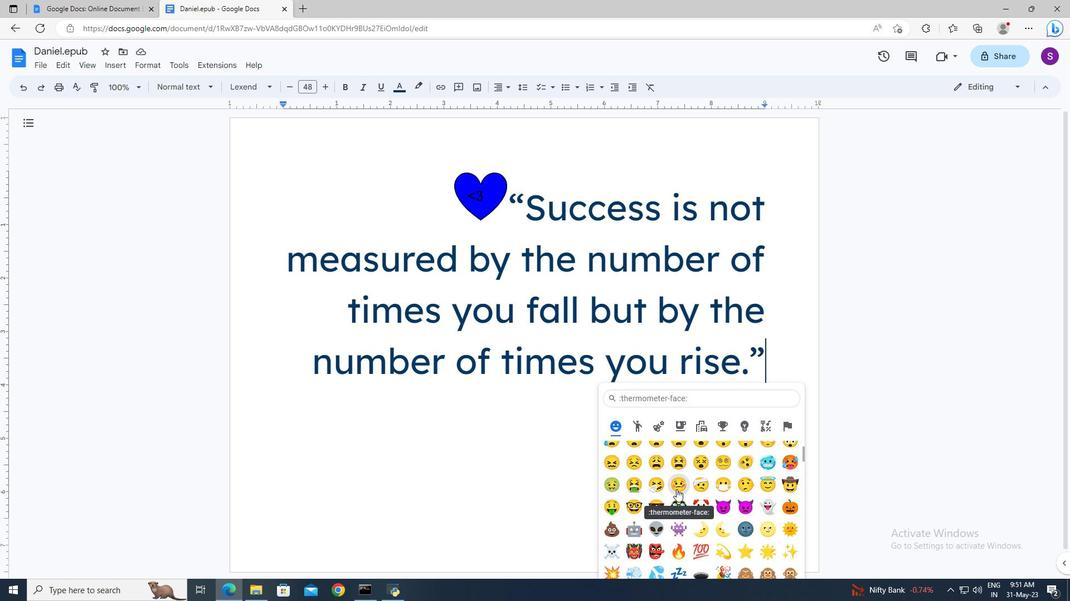 
Action: Mouse scrolled (676, 489) with delta (0, 0)
Screenshot: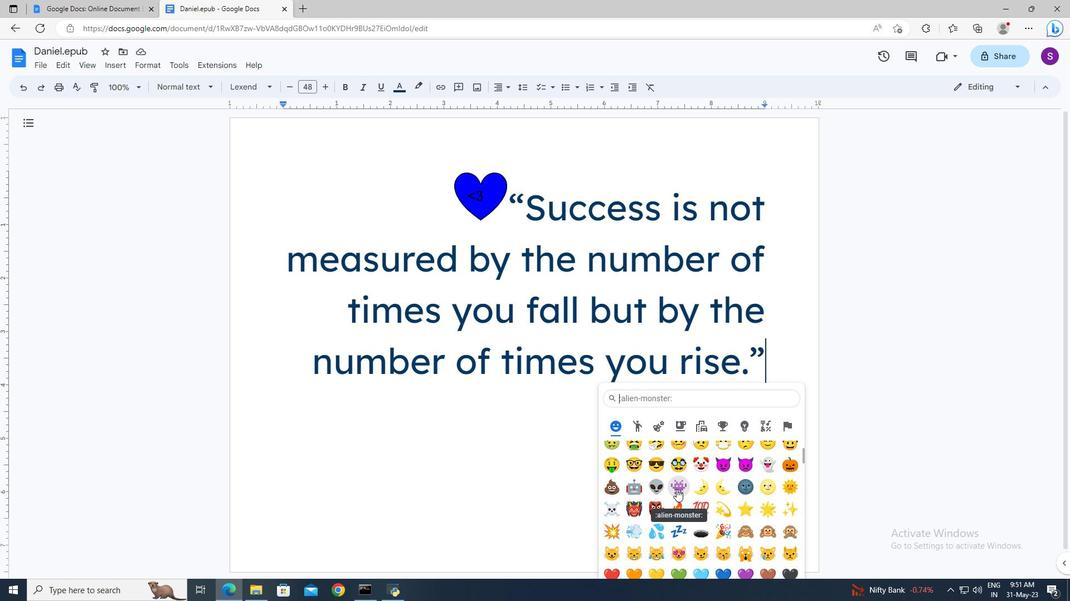 
Action: Mouse scrolled (676, 489) with delta (0, 0)
Screenshot: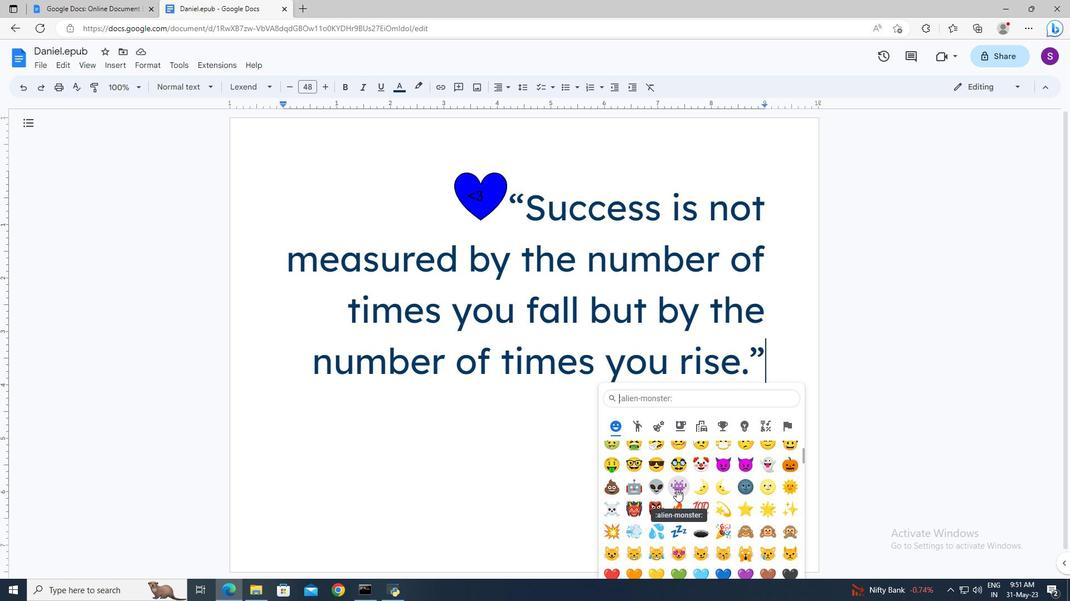 
Action: Mouse moved to (611, 532)
Screenshot: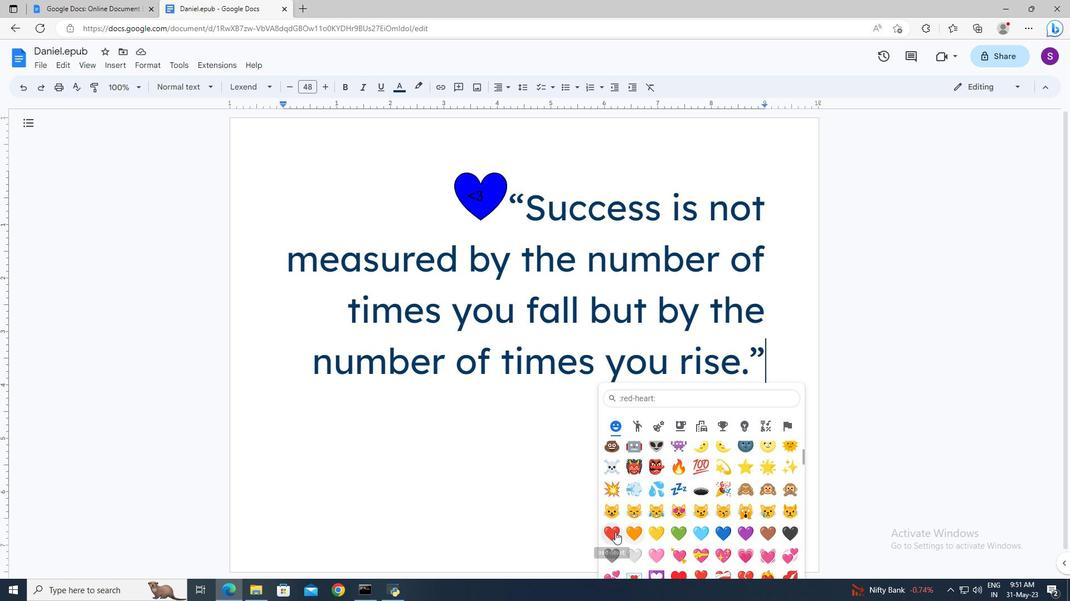 
Action: Mouse pressed left at (611, 532)
Screenshot: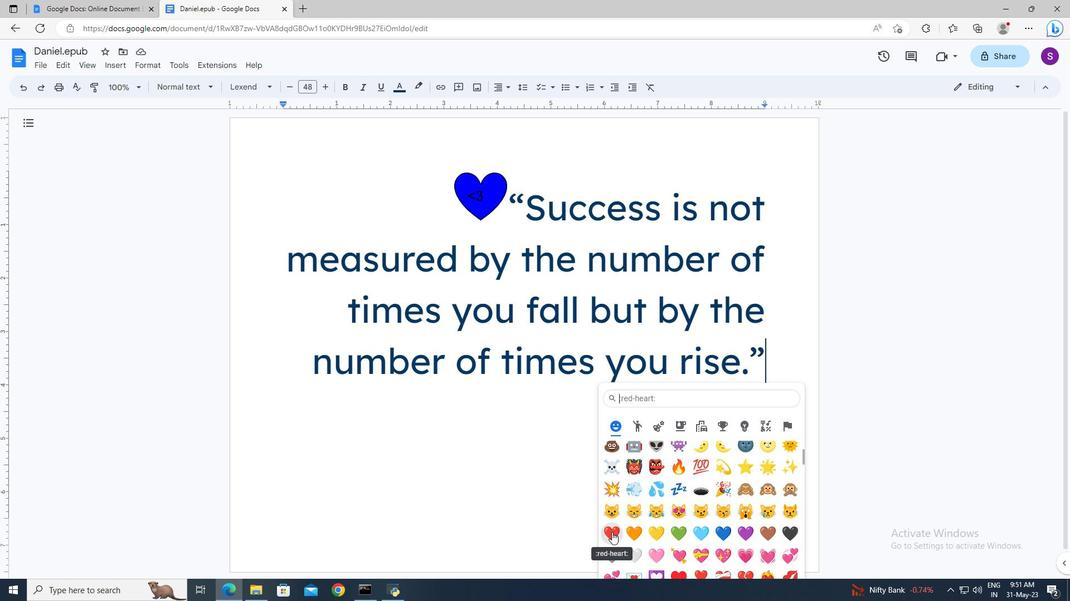 
Action: Mouse moved to (610, 528)
Screenshot: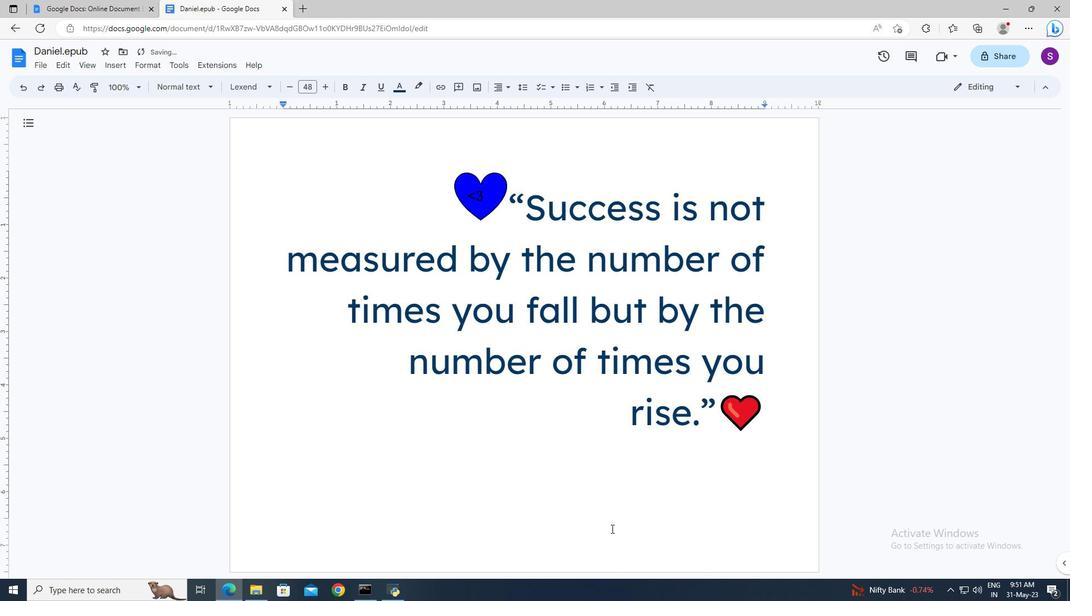 
